 Task: Add a condition where "Privacy Is Ticket has no public comment" in All unsolved tickets in your groups.
Action: Mouse moved to (115, 334)
Screenshot: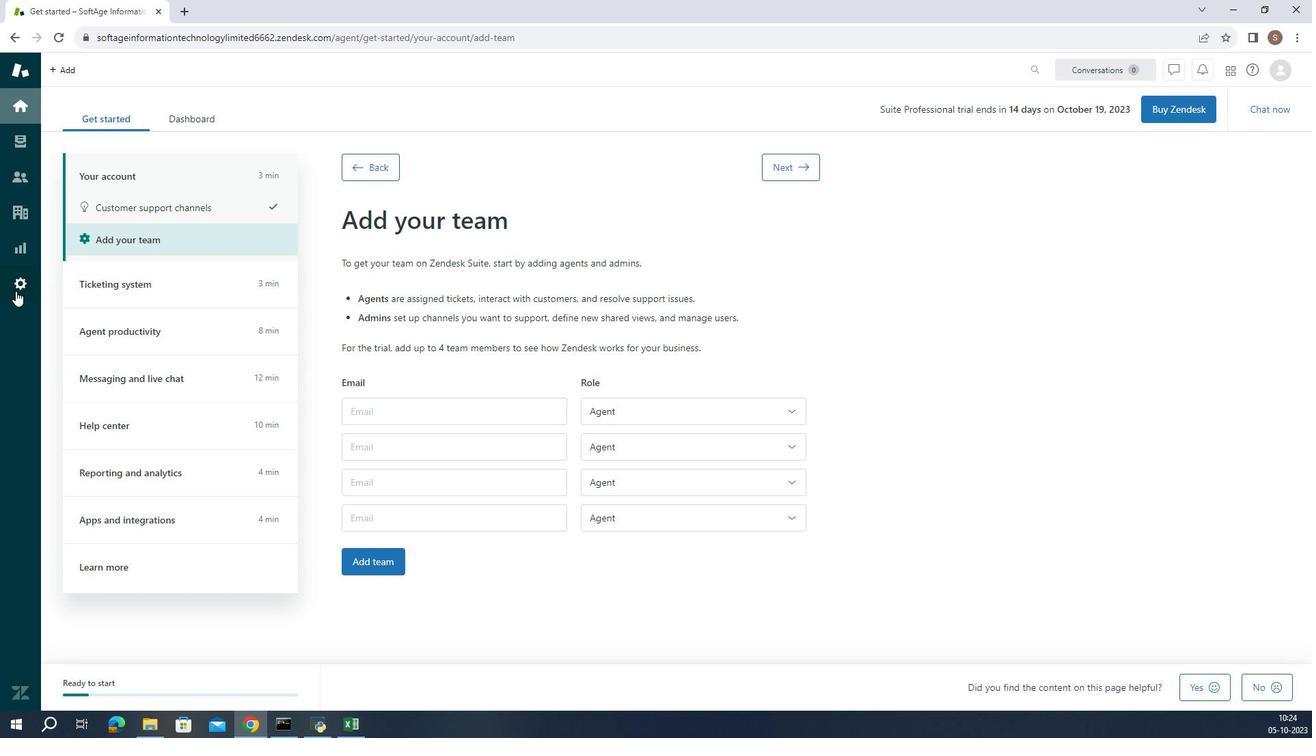 
Action: Mouse pressed left at (115, 334)
Screenshot: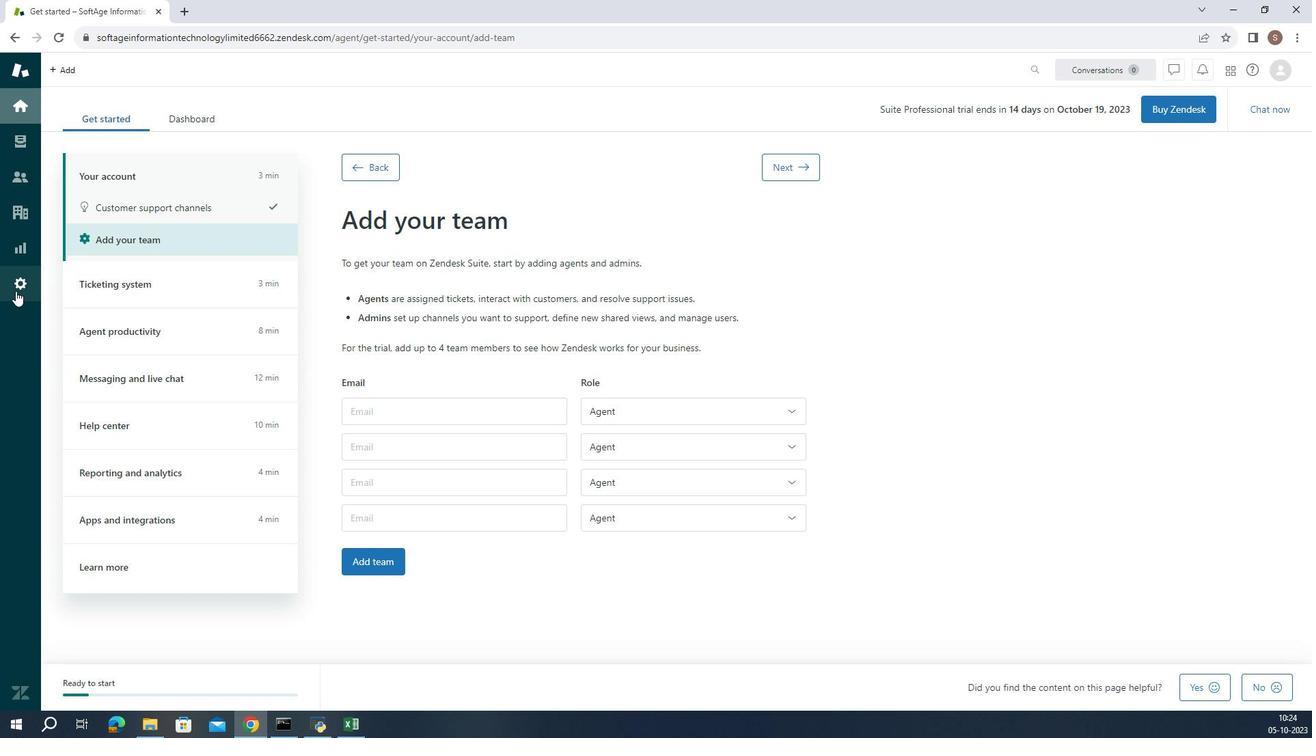 
Action: Mouse moved to (476, 599)
Screenshot: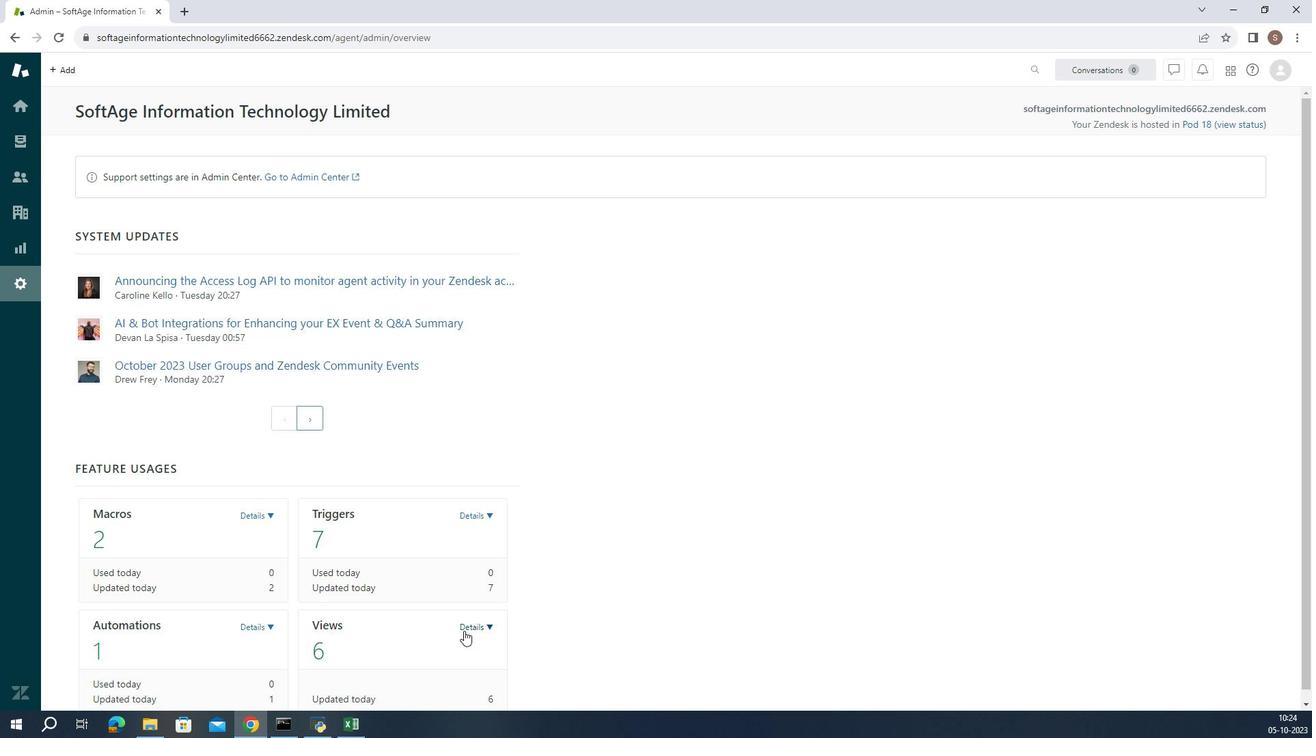 
Action: Mouse pressed left at (476, 599)
Screenshot: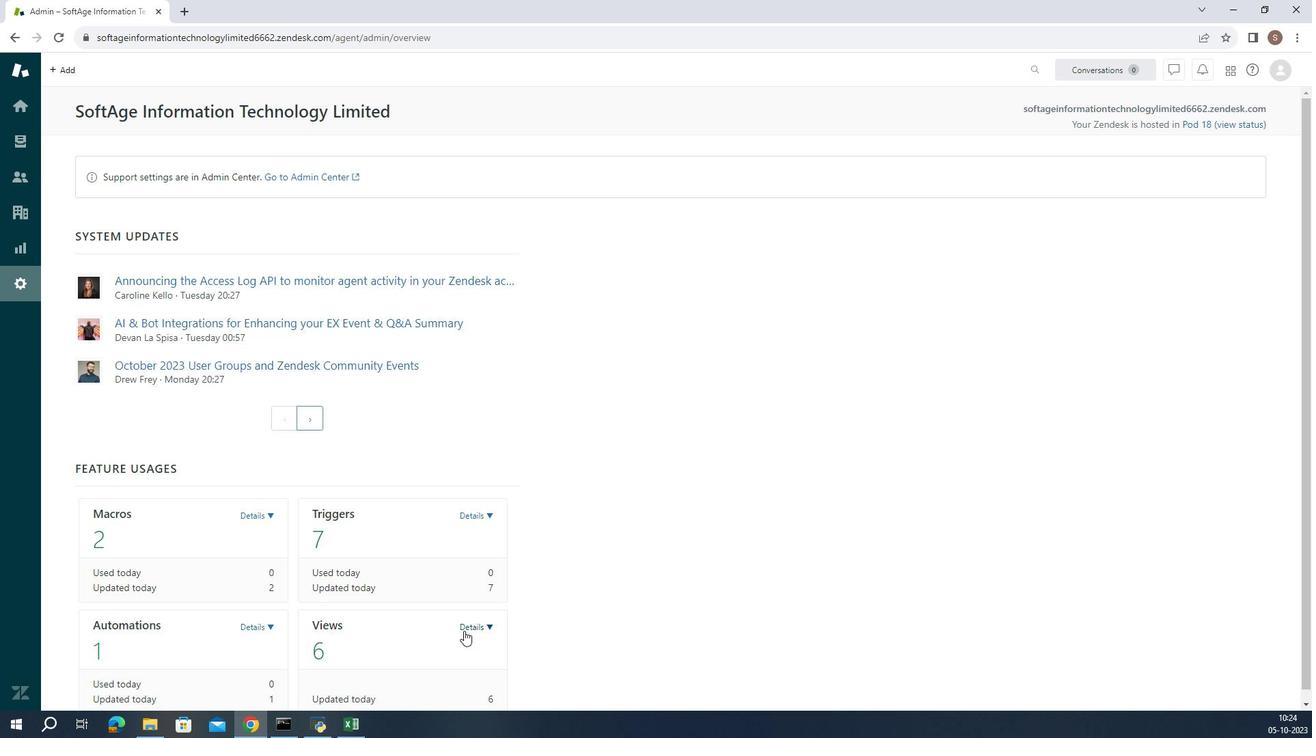 
Action: Mouse moved to (458, 582)
Screenshot: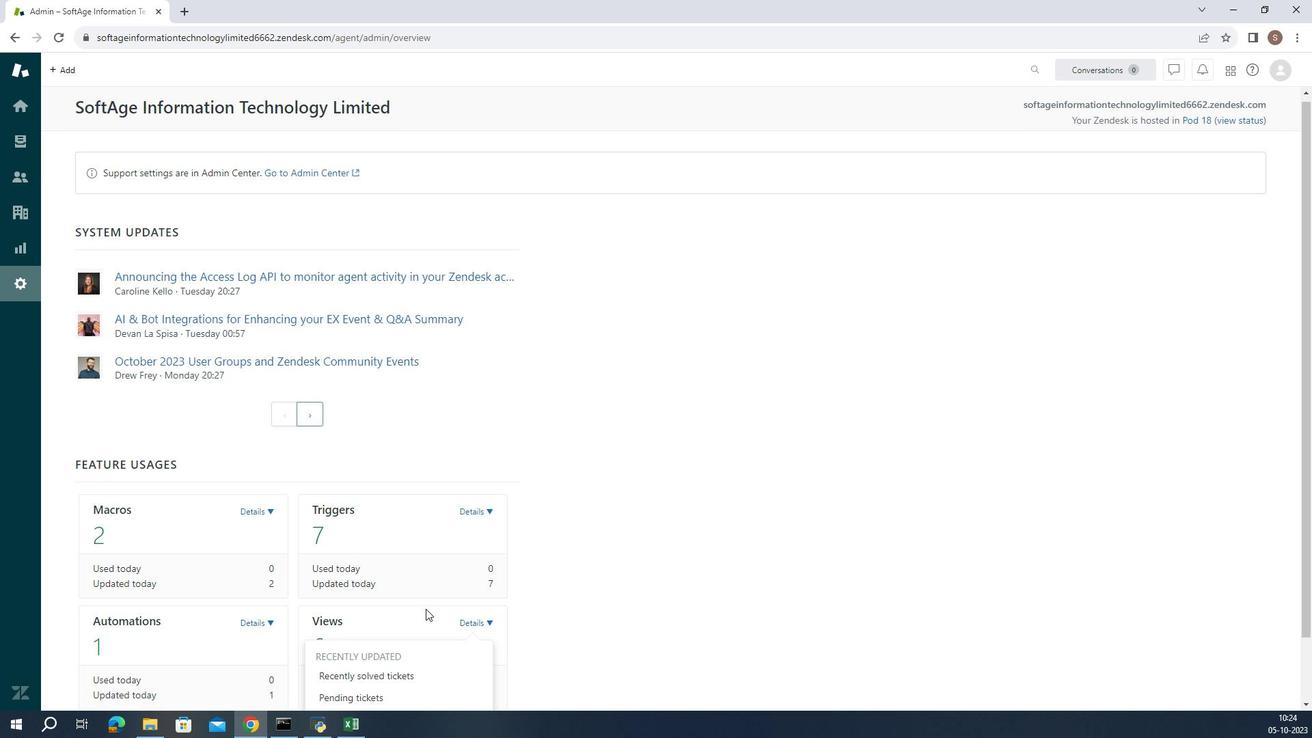 
Action: Mouse scrolled (458, 581) with delta (0, 0)
Screenshot: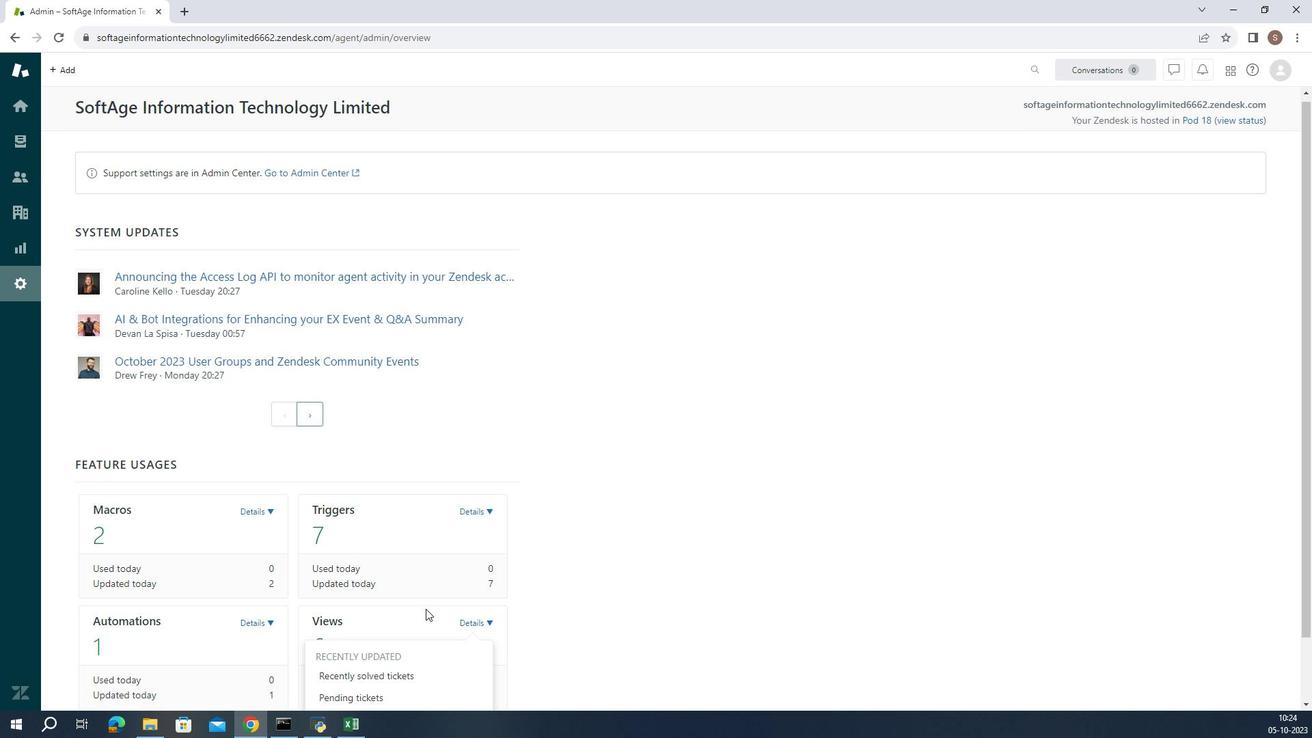 
Action: Mouse moved to (453, 582)
Screenshot: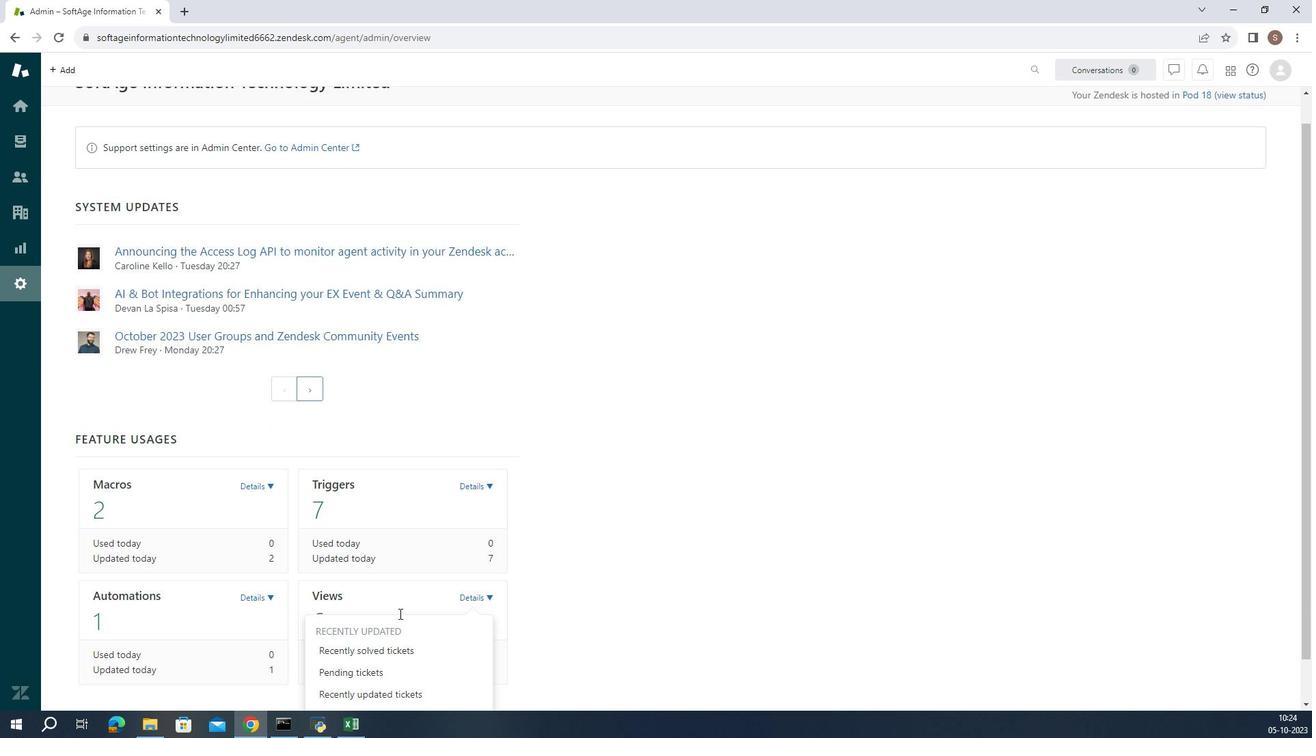 
Action: Mouse scrolled (453, 581) with delta (0, 0)
Screenshot: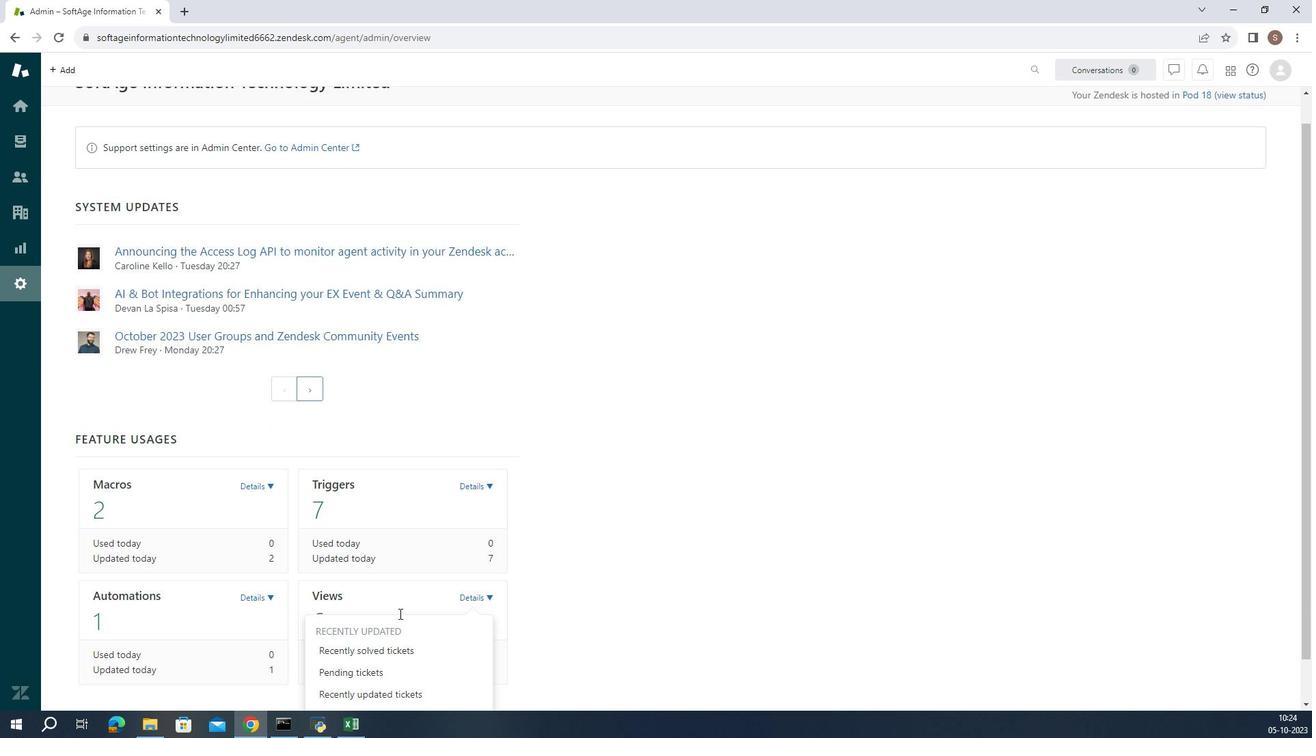 
Action: Mouse moved to (447, 582)
Screenshot: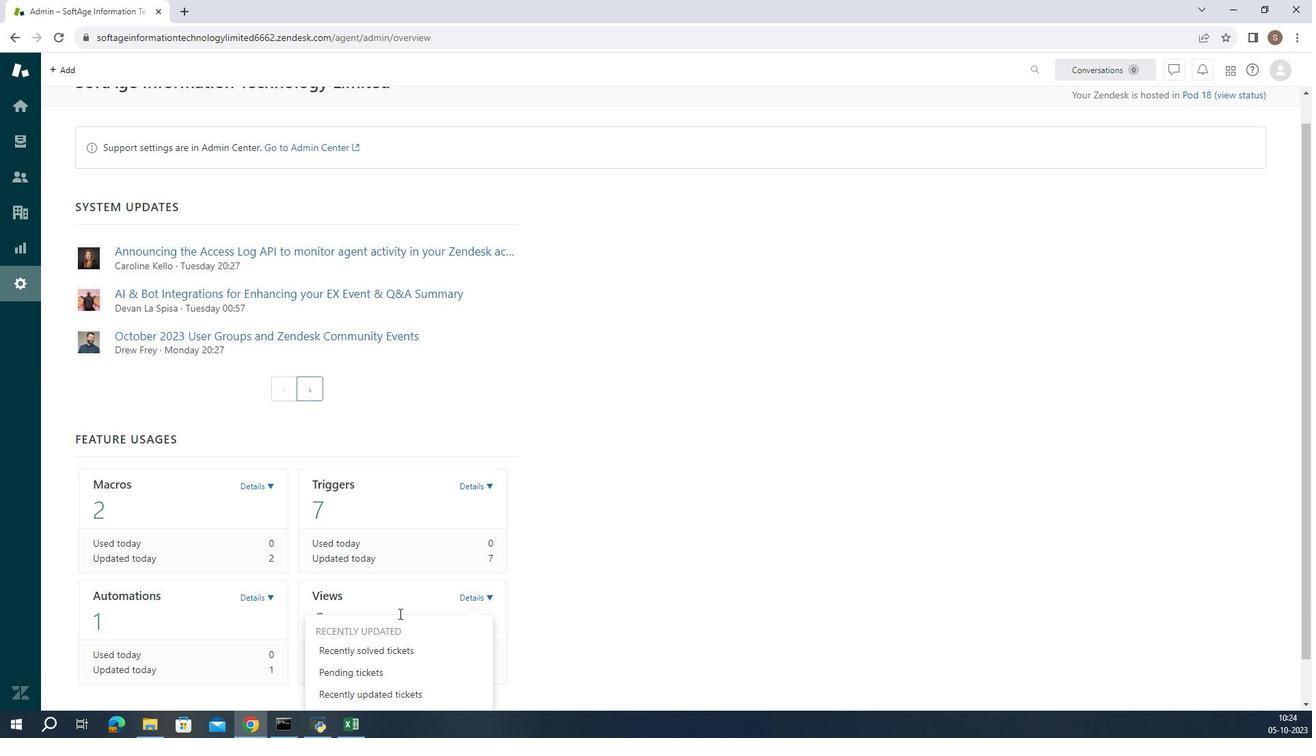 
Action: Mouse scrolled (447, 581) with delta (0, 0)
Screenshot: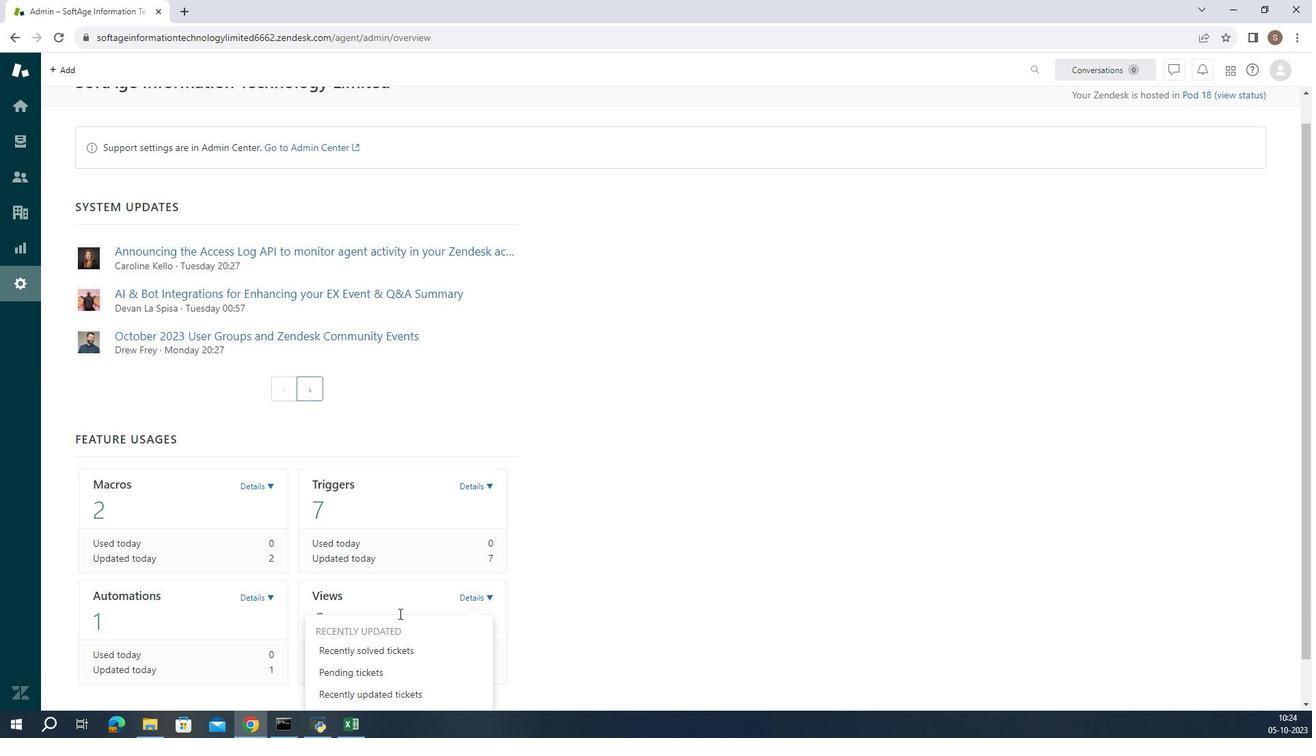 
Action: Mouse moved to (443, 582)
Screenshot: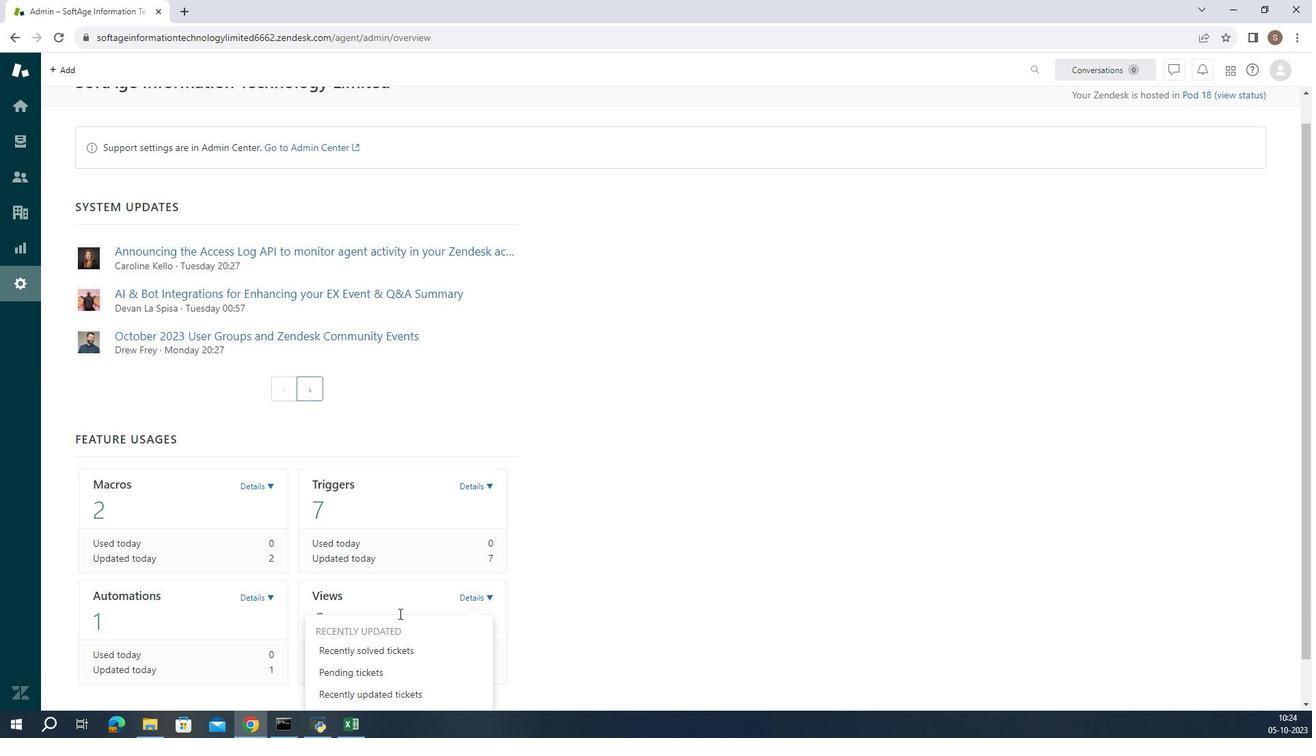 
Action: Mouse scrolled (443, 581) with delta (0, 0)
Screenshot: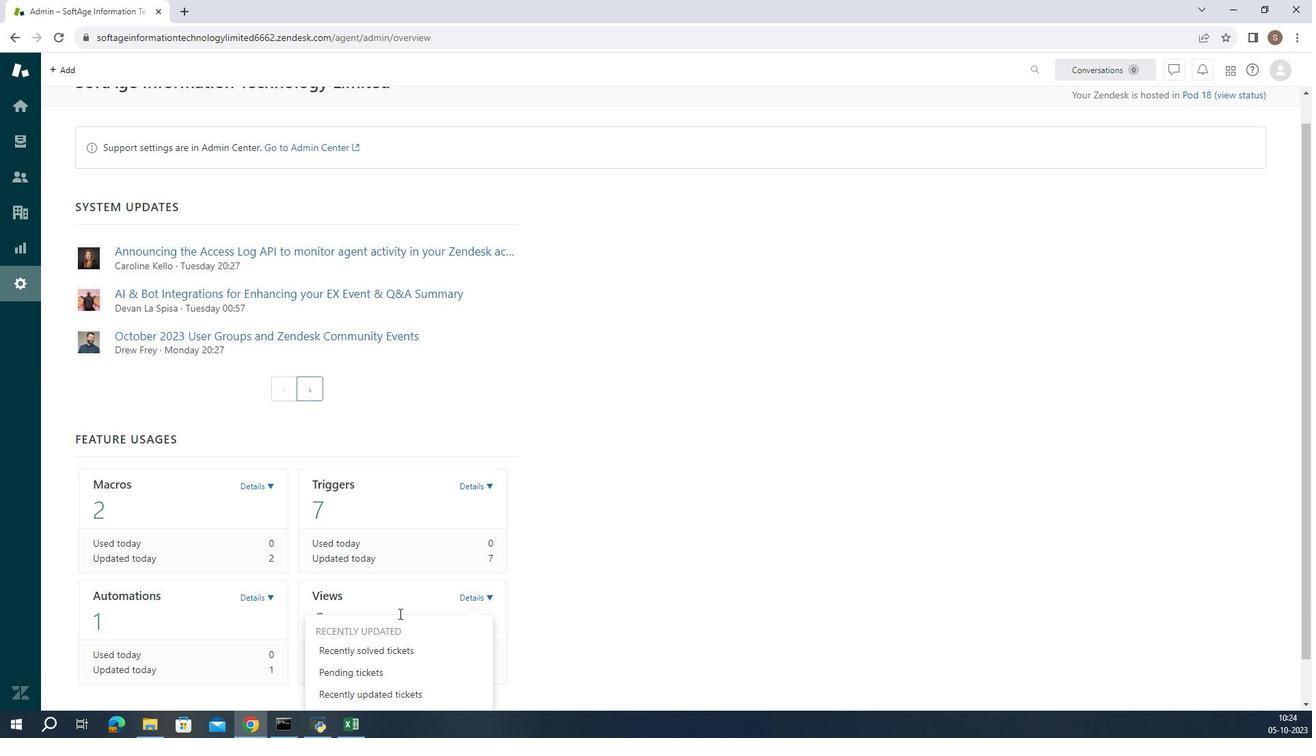 
Action: Mouse moved to (411, 631)
Screenshot: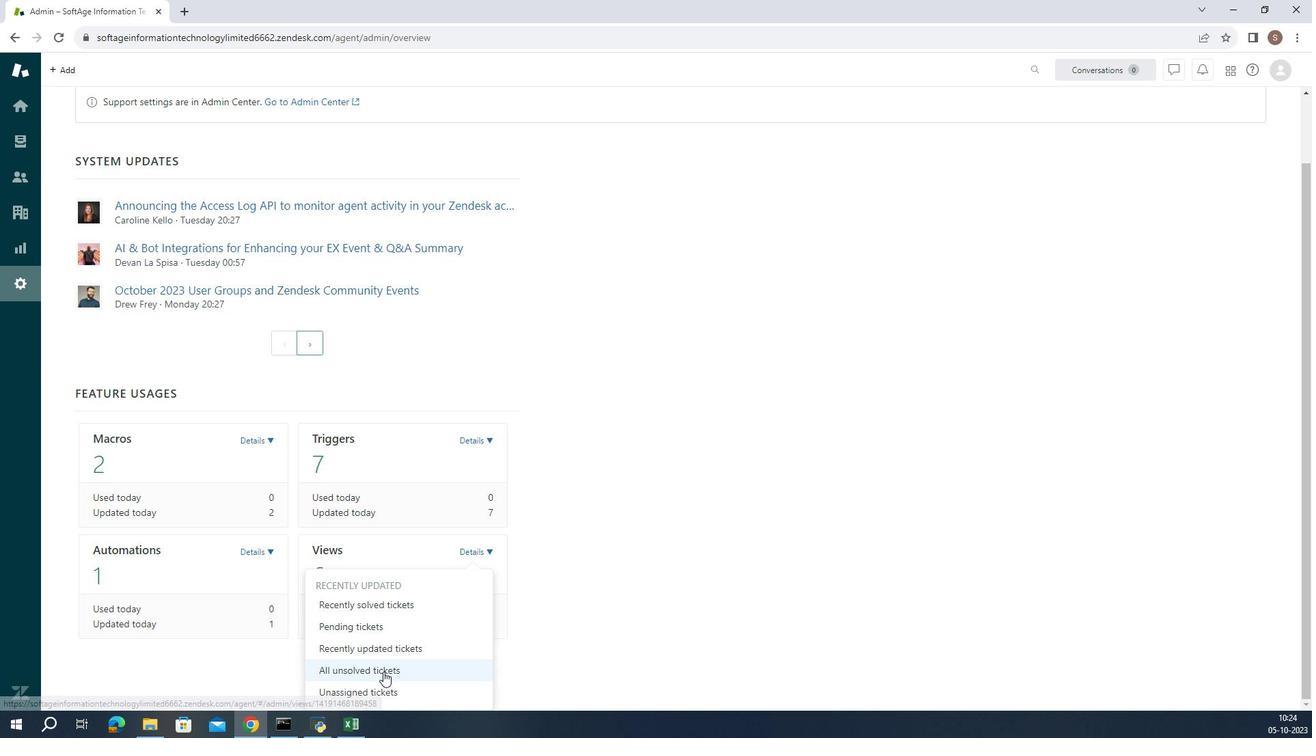 
Action: Mouse pressed left at (411, 631)
Screenshot: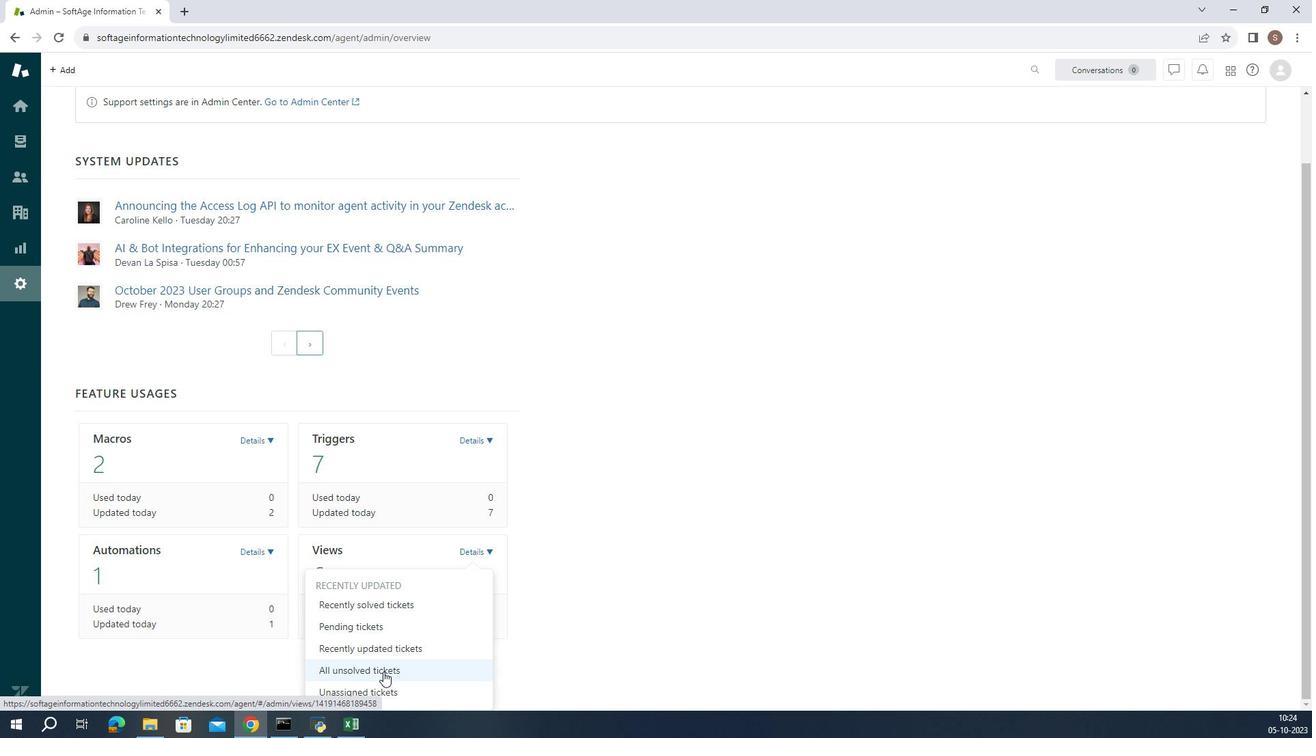 
Action: Mouse moved to (295, 466)
Screenshot: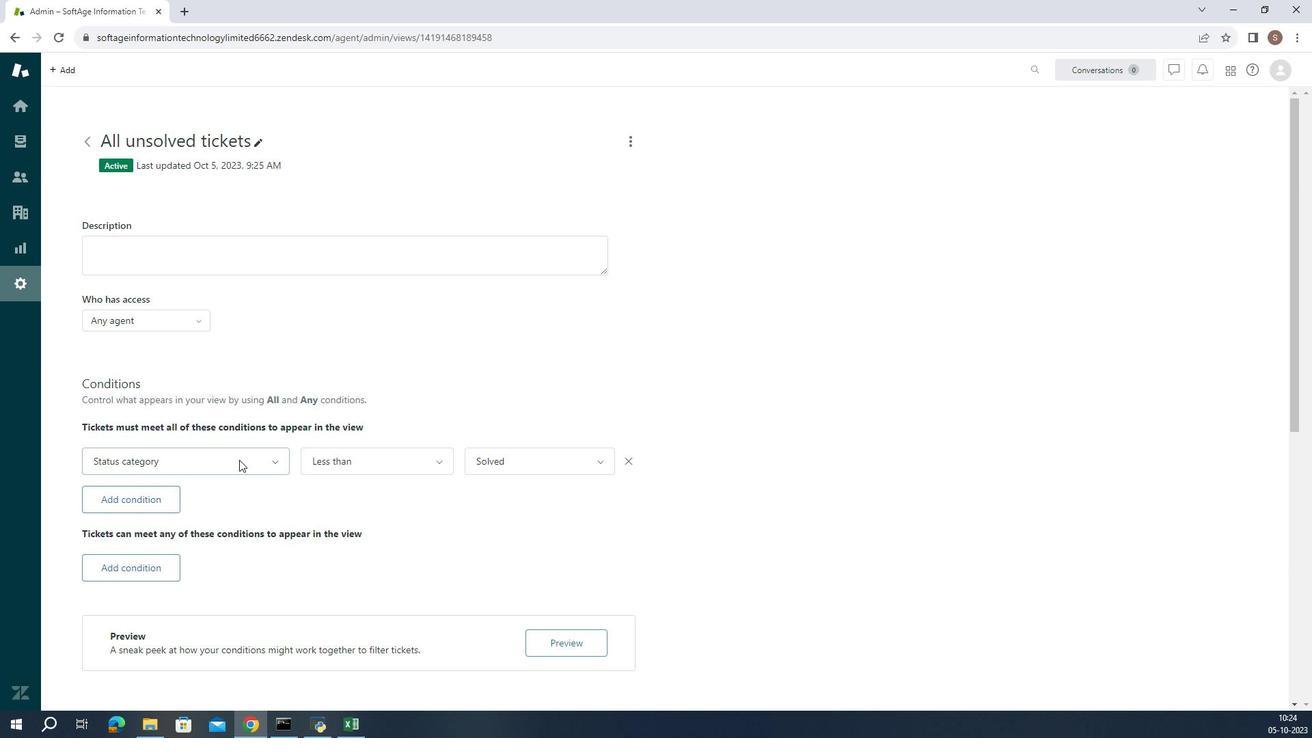 
Action: Mouse pressed left at (295, 466)
Screenshot: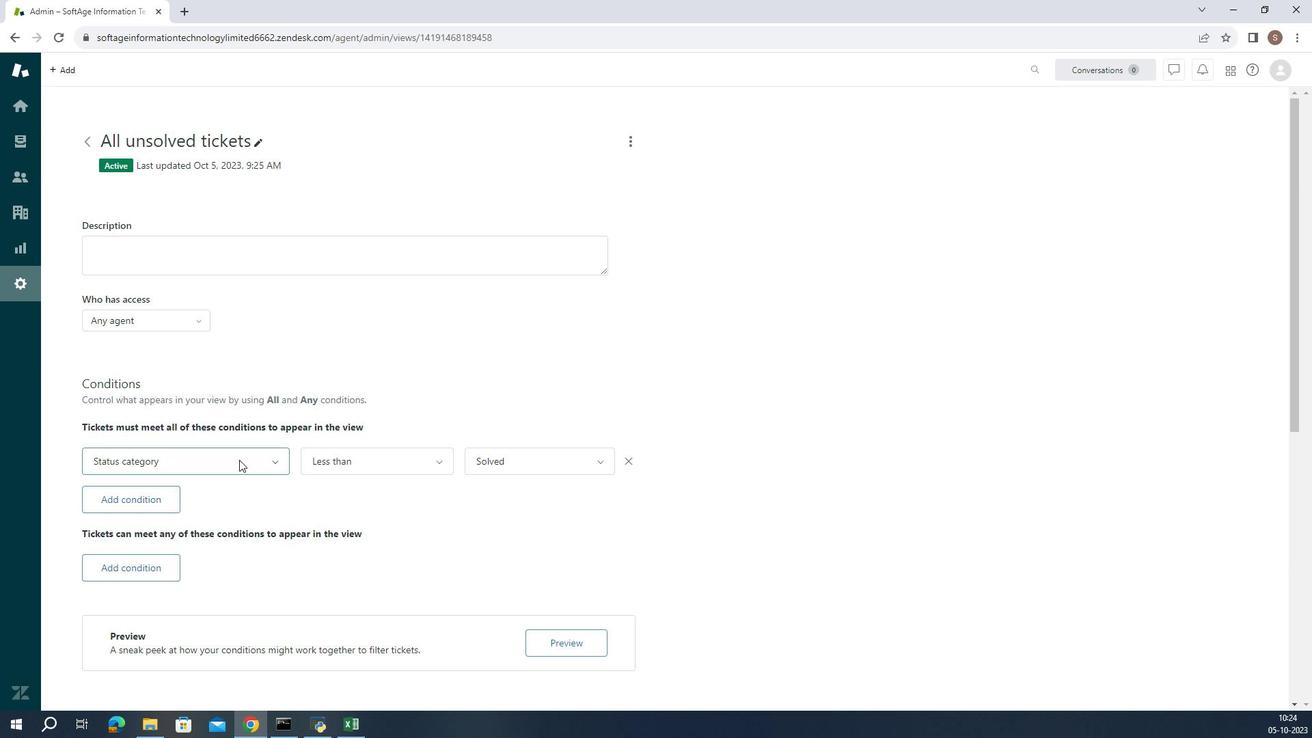 
Action: Mouse moved to (281, 378)
Screenshot: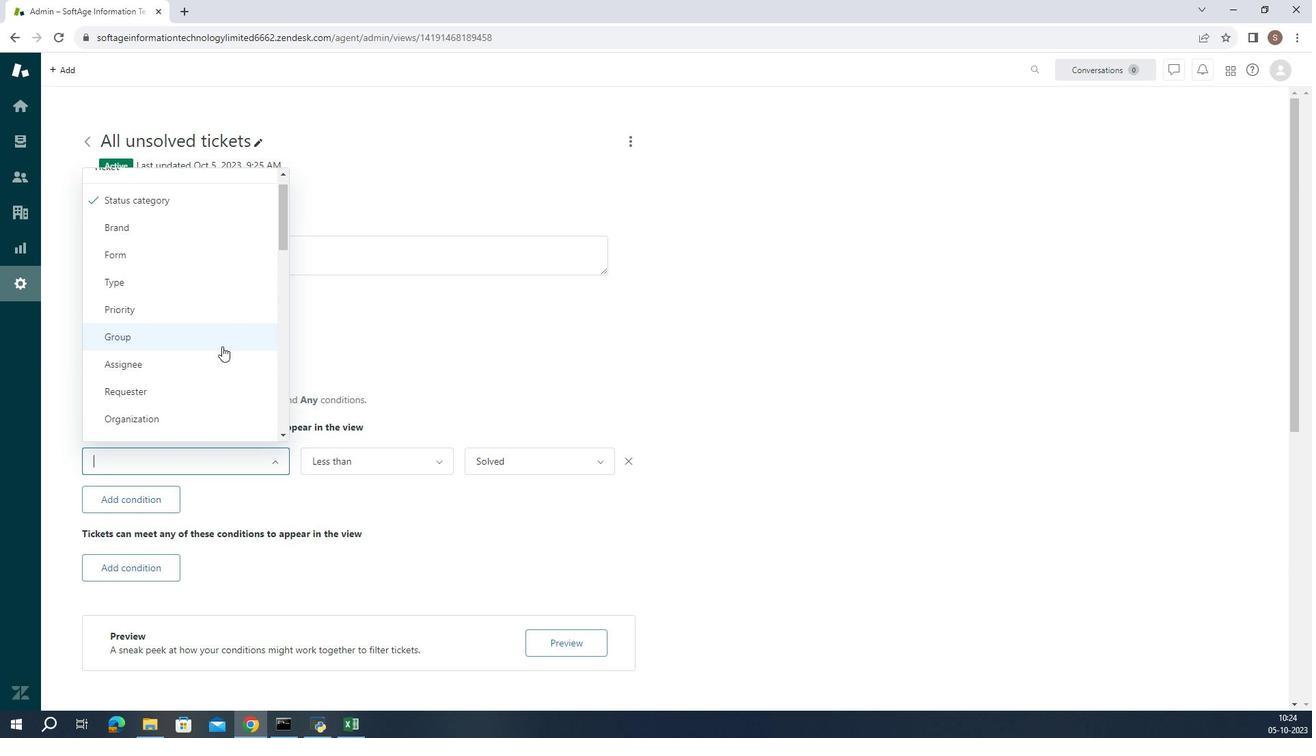 
Action: Mouse scrolled (281, 377) with delta (0, 0)
Screenshot: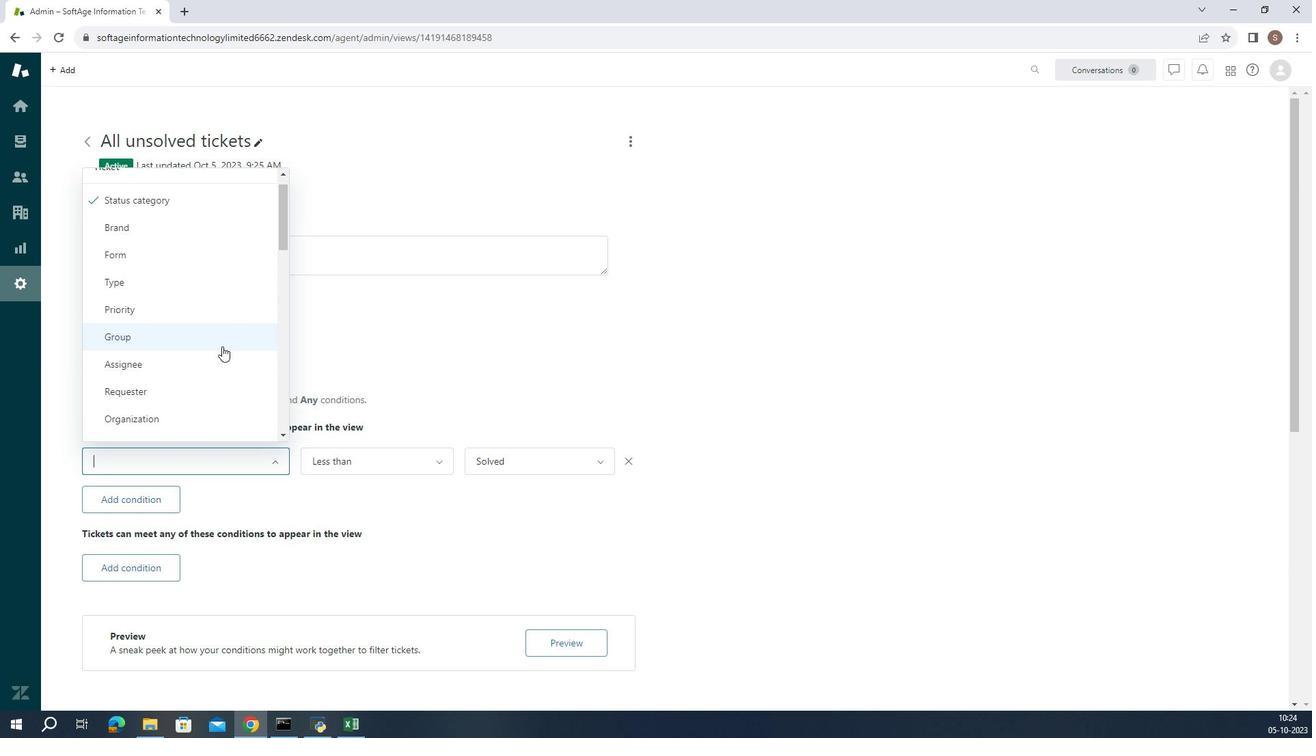 
Action: Mouse scrolled (281, 377) with delta (0, 0)
Screenshot: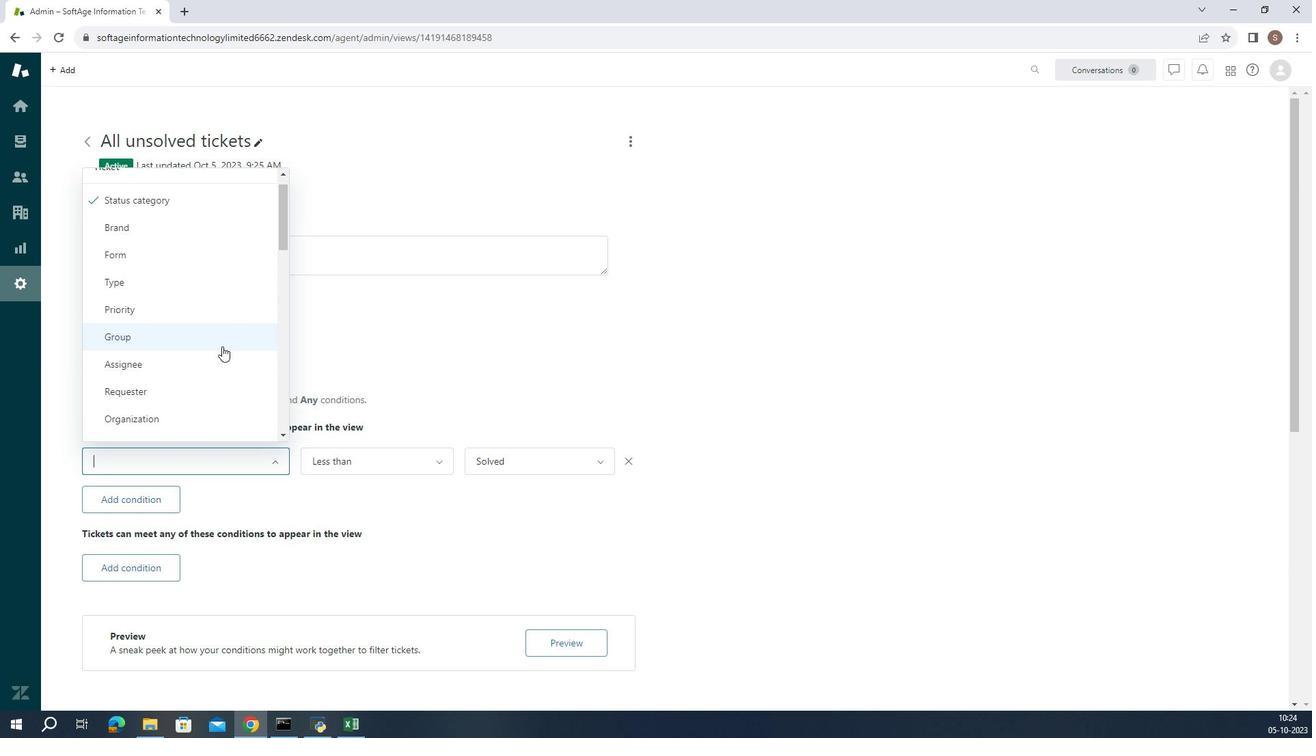 
Action: Mouse scrolled (281, 377) with delta (0, 0)
Screenshot: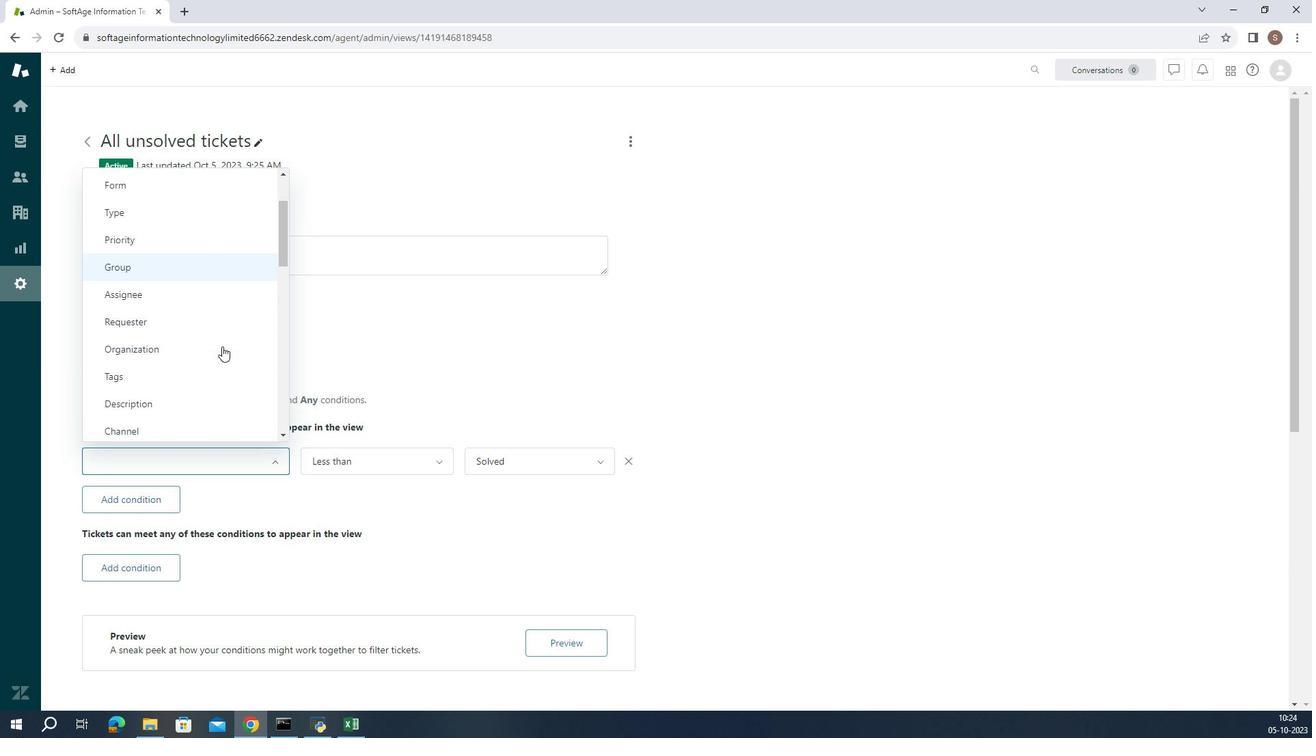 
Action: Mouse scrolled (281, 377) with delta (0, 0)
Screenshot: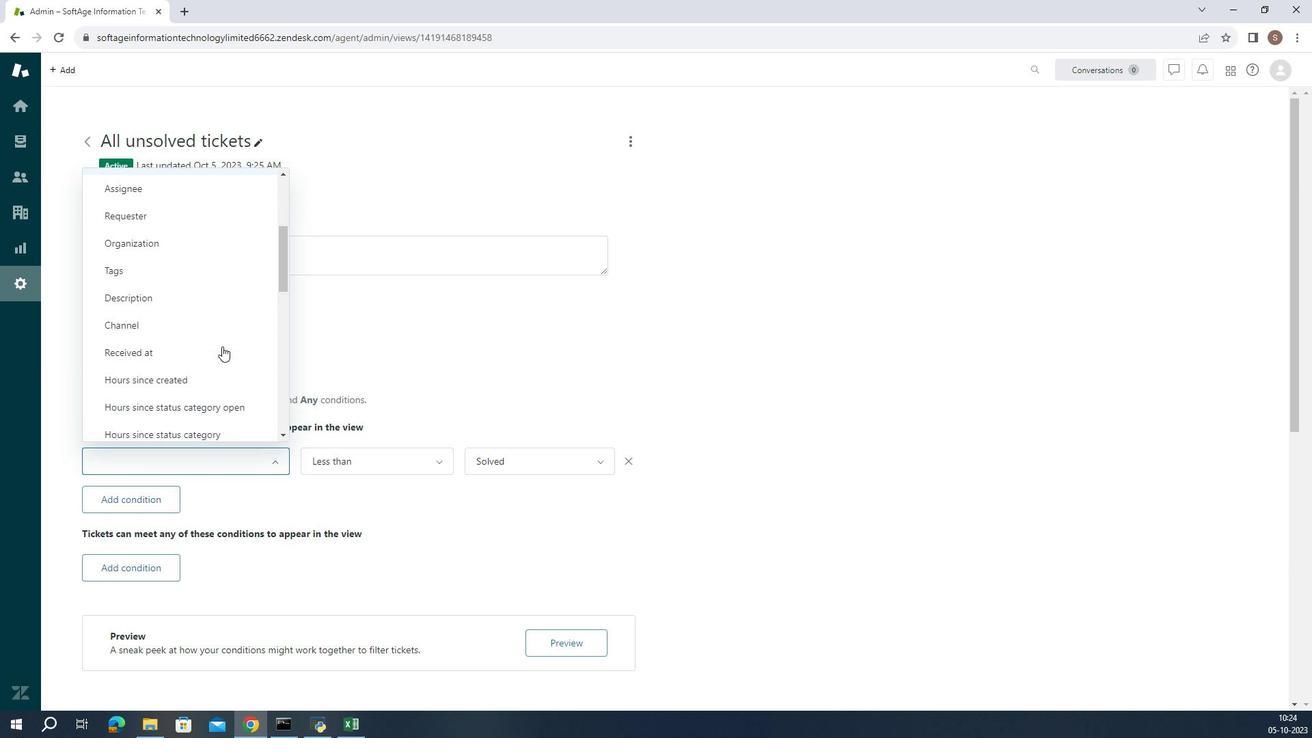 
Action: Mouse scrolled (281, 377) with delta (0, 0)
Screenshot: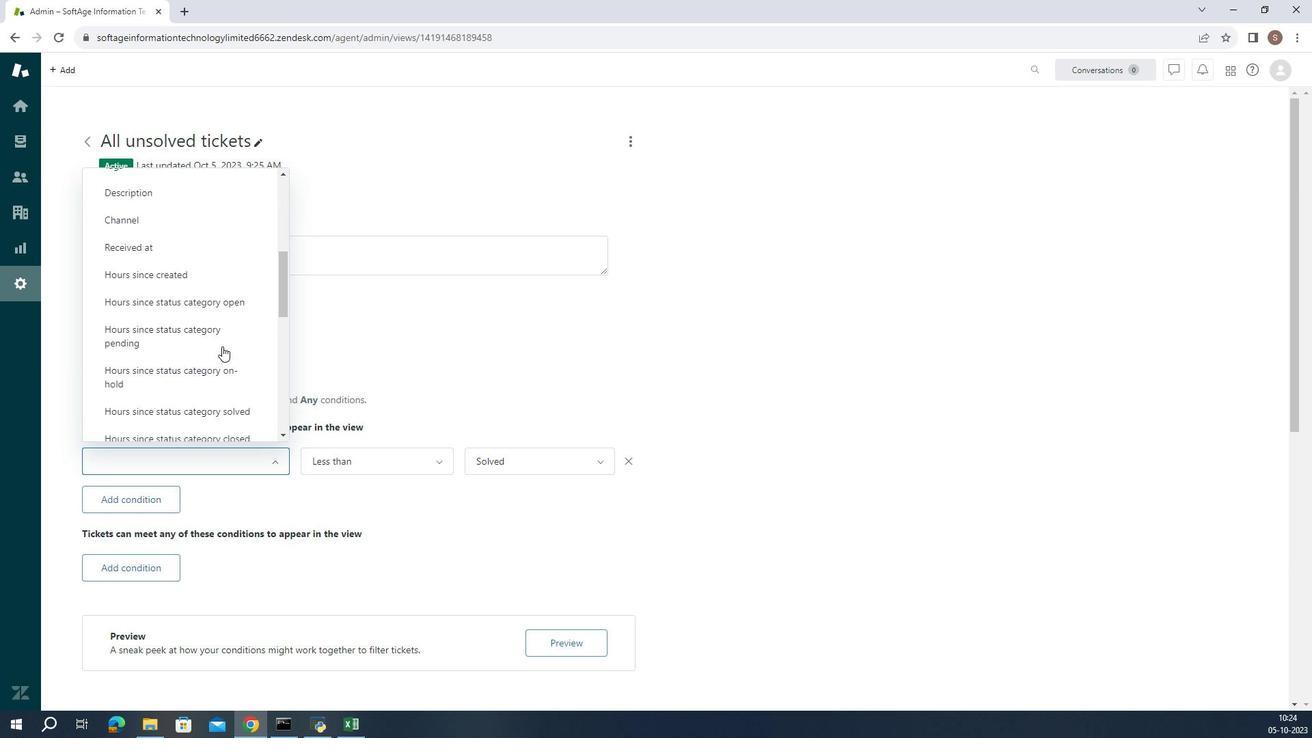 
Action: Mouse scrolled (281, 377) with delta (0, 0)
Screenshot: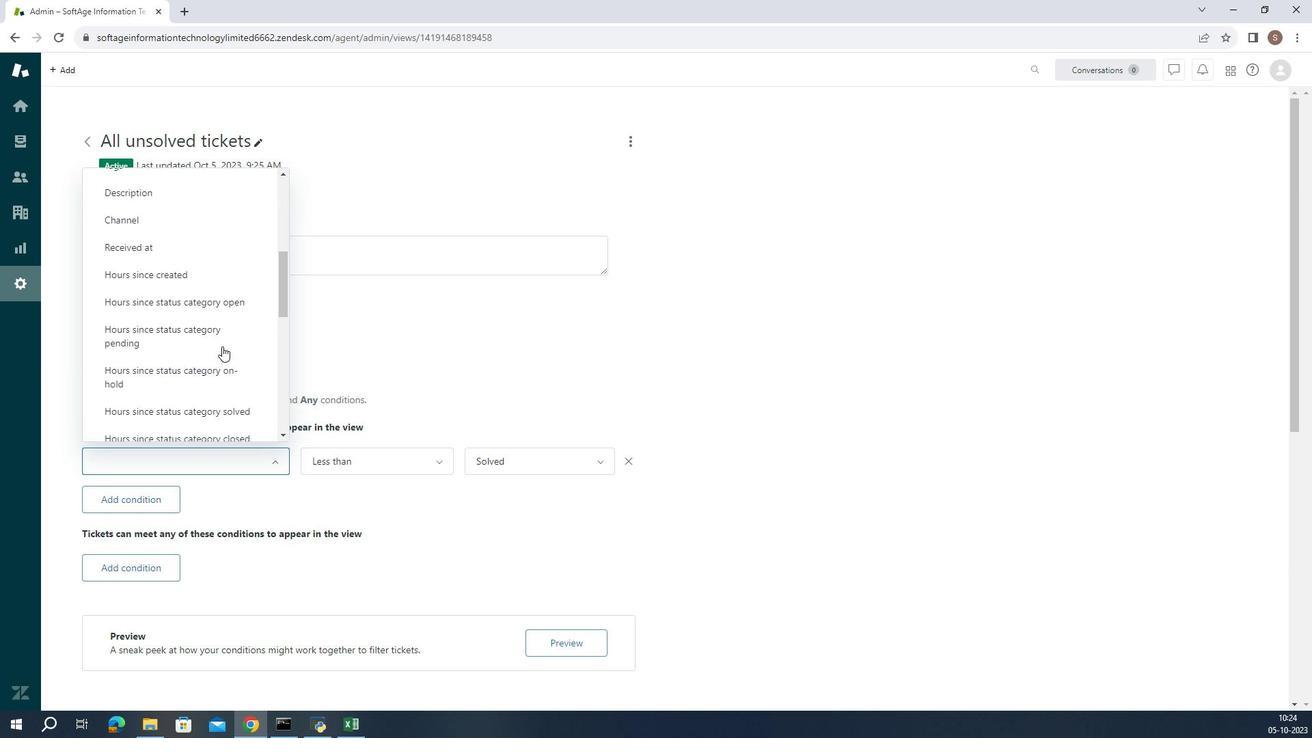 
Action: Mouse scrolled (281, 377) with delta (0, 0)
Screenshot: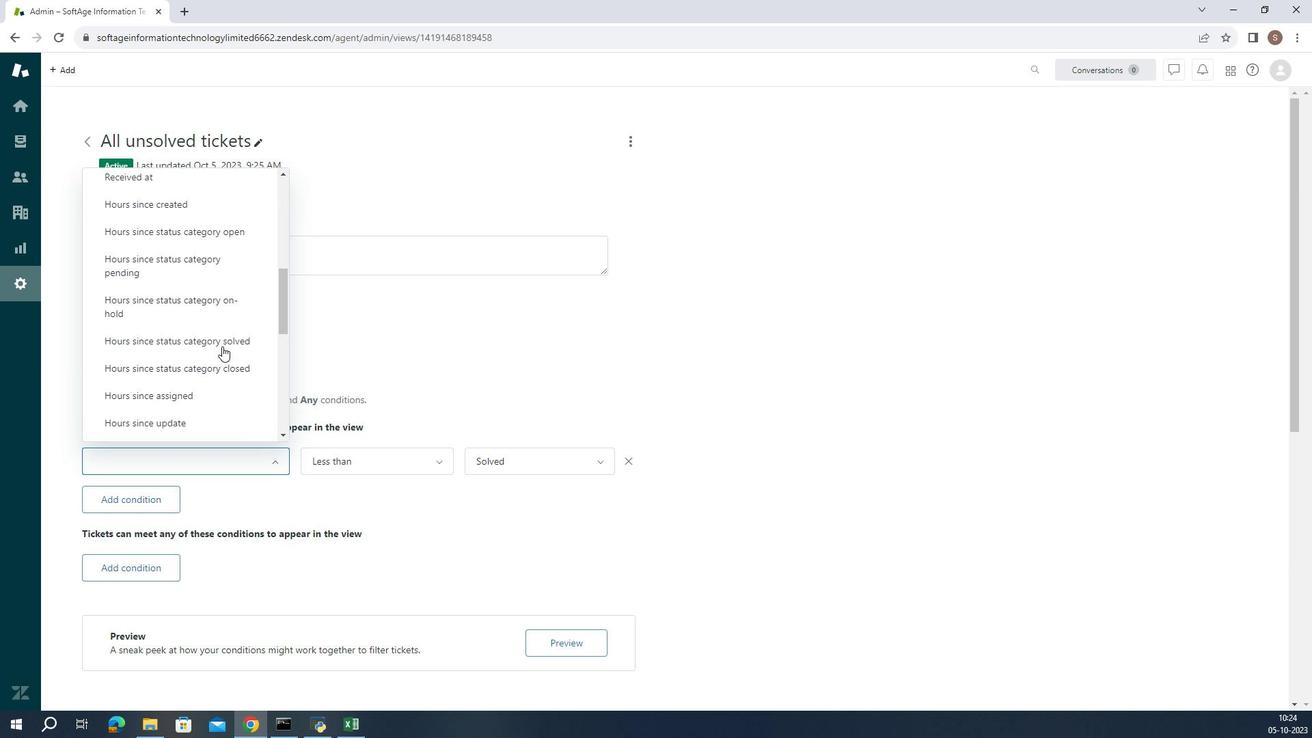 
Action: Mouse scrolled (281, 377) with delta (0, 0)
Screenshot: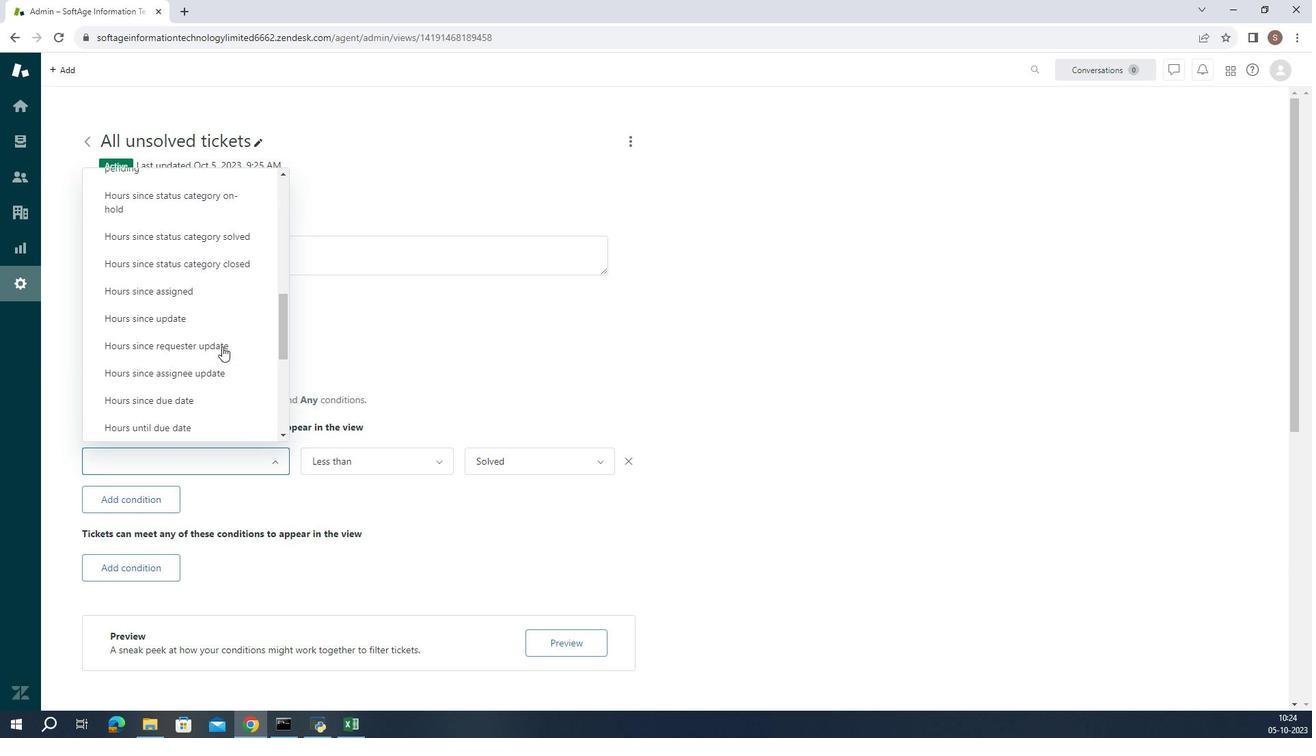 
Action: Mouse scrolled (281, 377) with delta (0, 0)
Screenshot: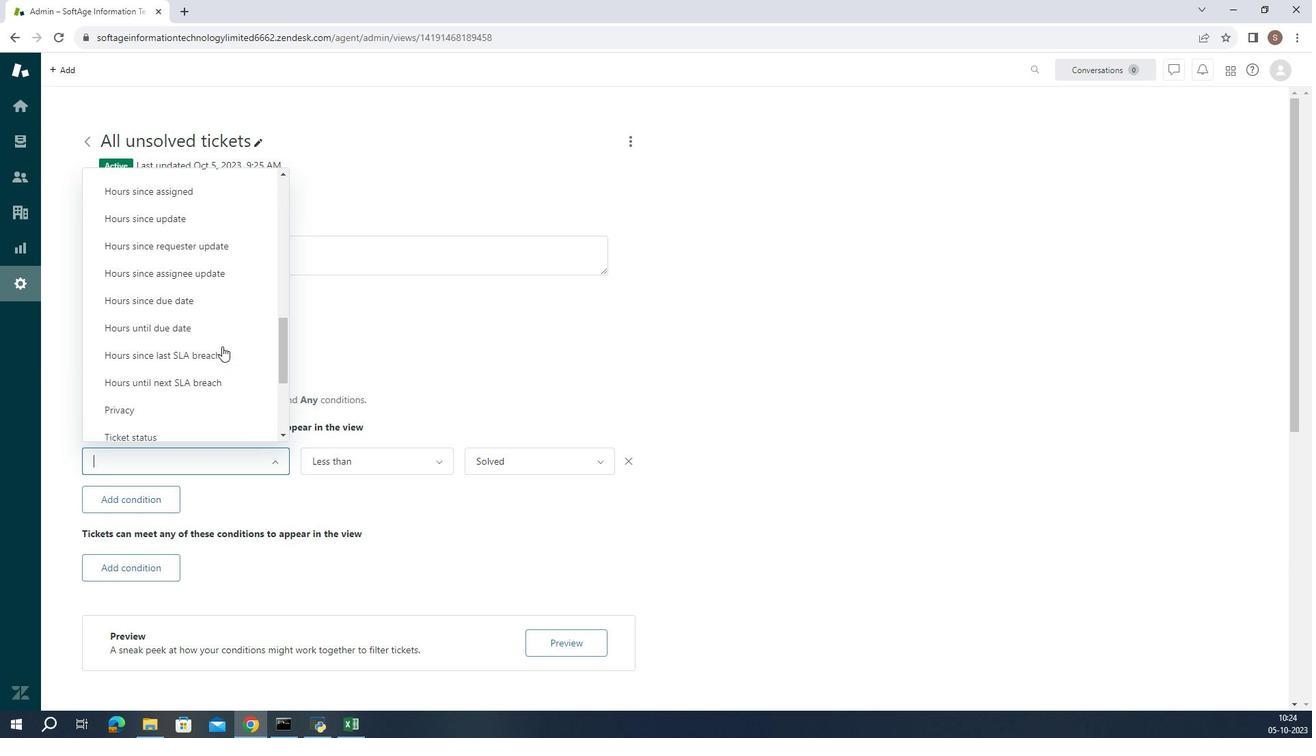 
Action: Mouse scrolled (281, 377) with delta (0, 0)
Screenshot: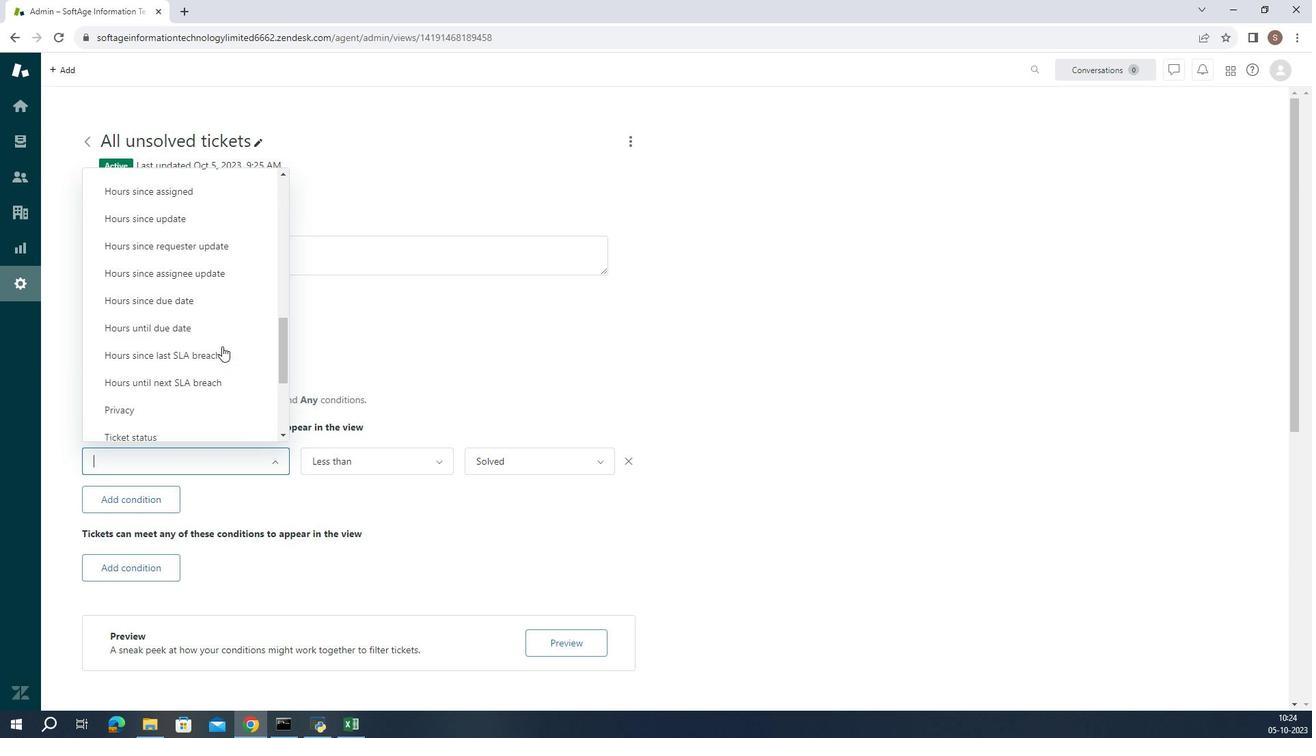 
Action: Mouse moved to (260, 342)
Screenshot: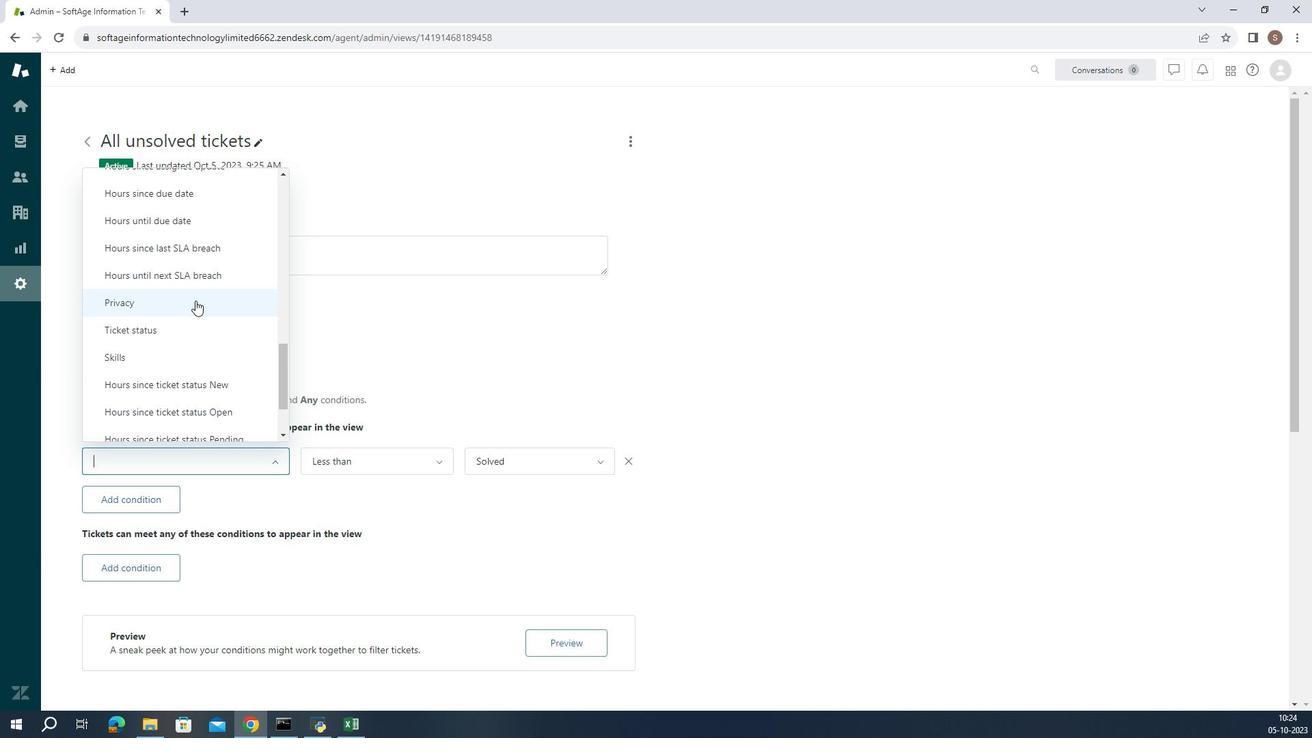 
Action: Mouse pressed left at (260, 342)
Screenshot: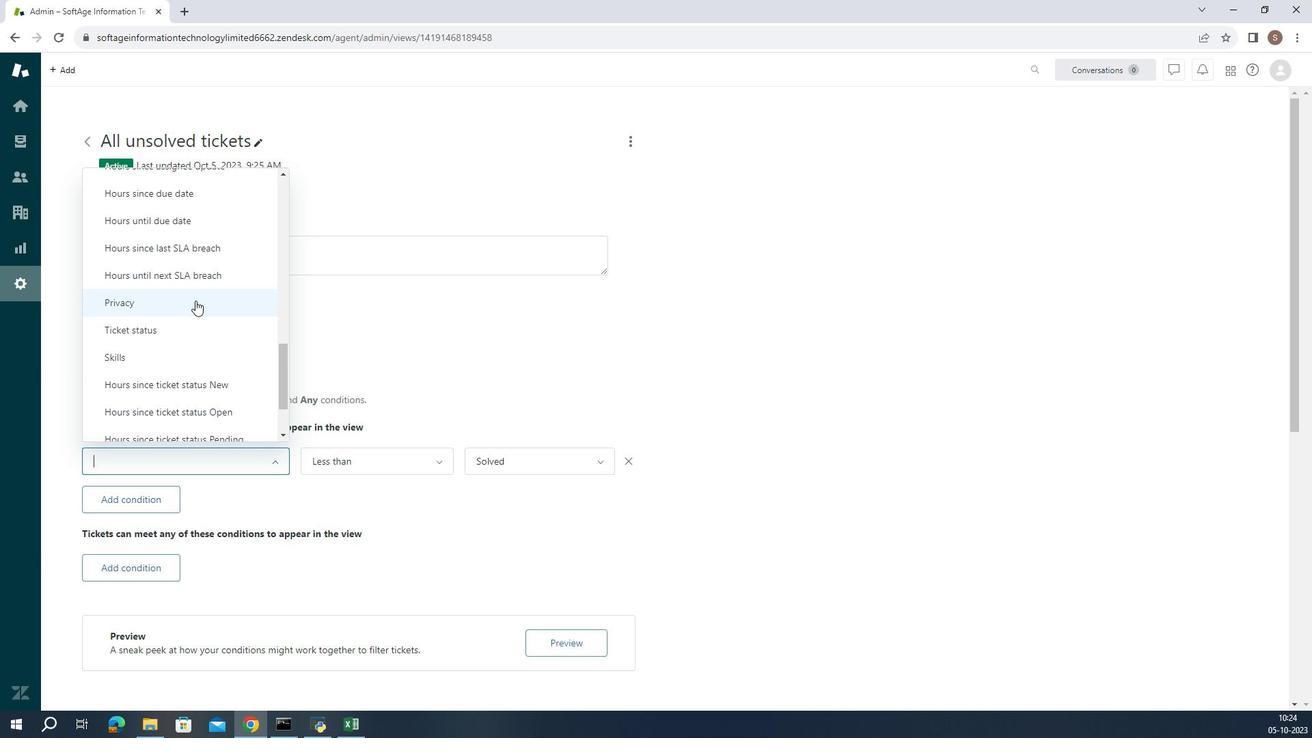 
Action: Mouse moved to (404, 466)
Screenshot: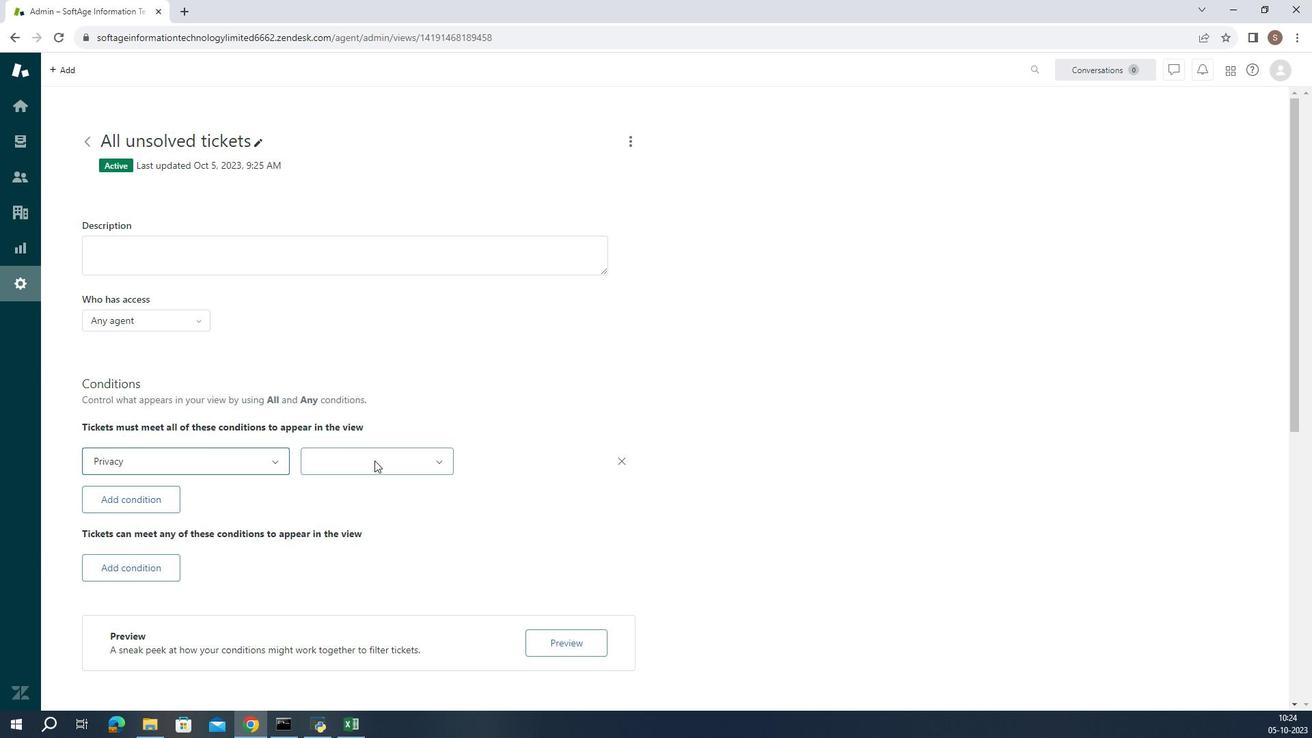 
Action: Mouse pressed left at (404, 466)
Screenshot: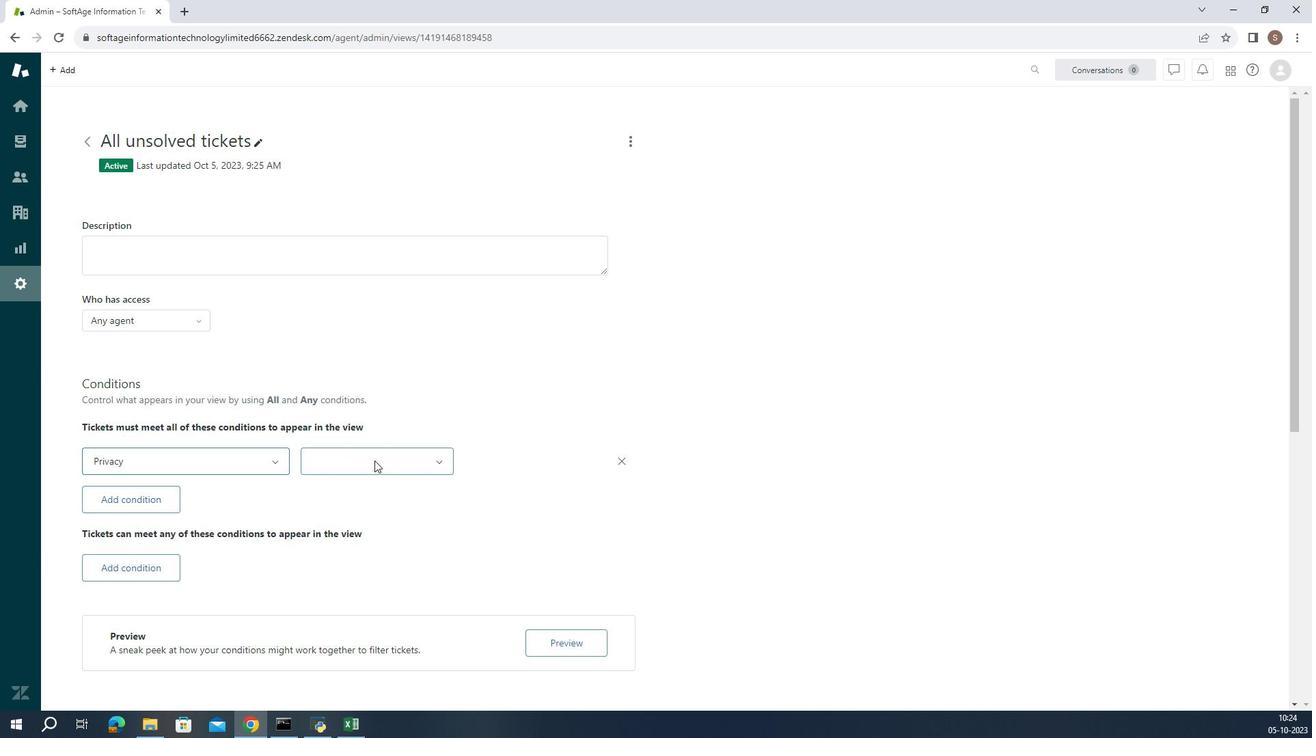 
Action: Mouse moved to (407, 492)
Screenshot: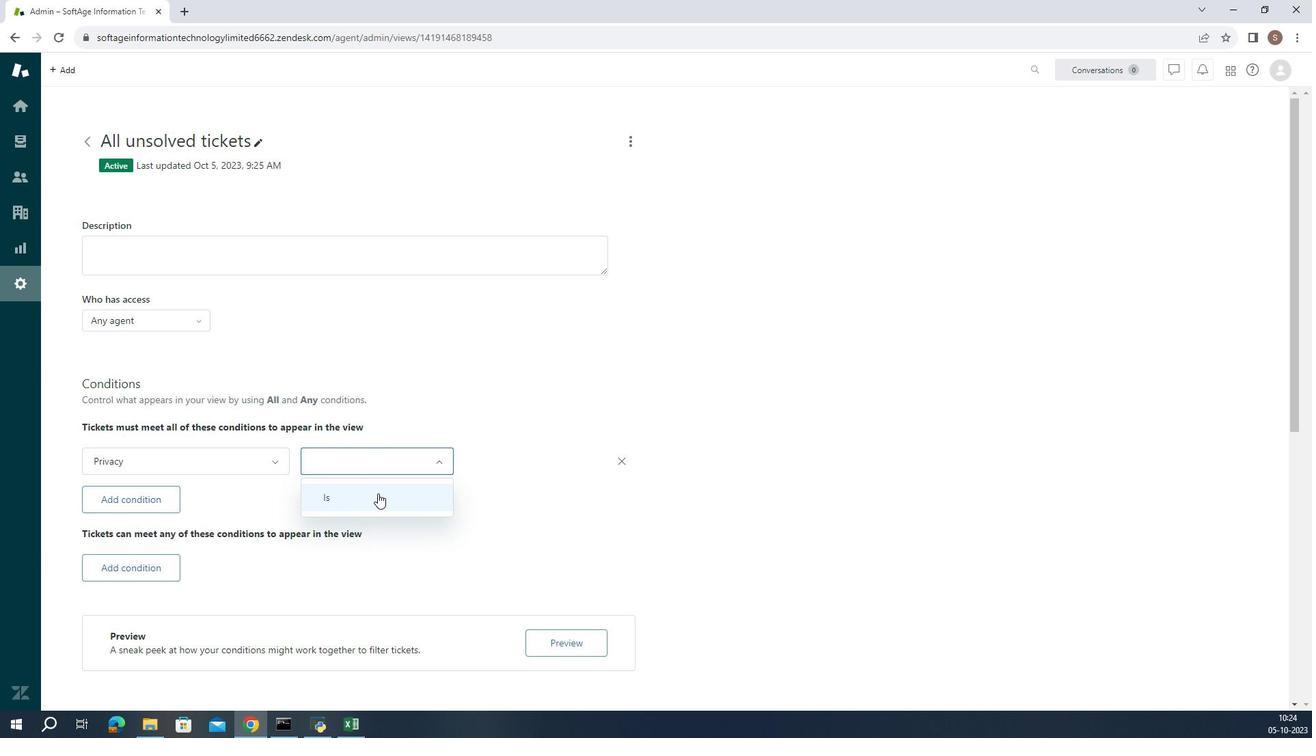
Action: Mouse pressed left at (407, 492)
Screenshot: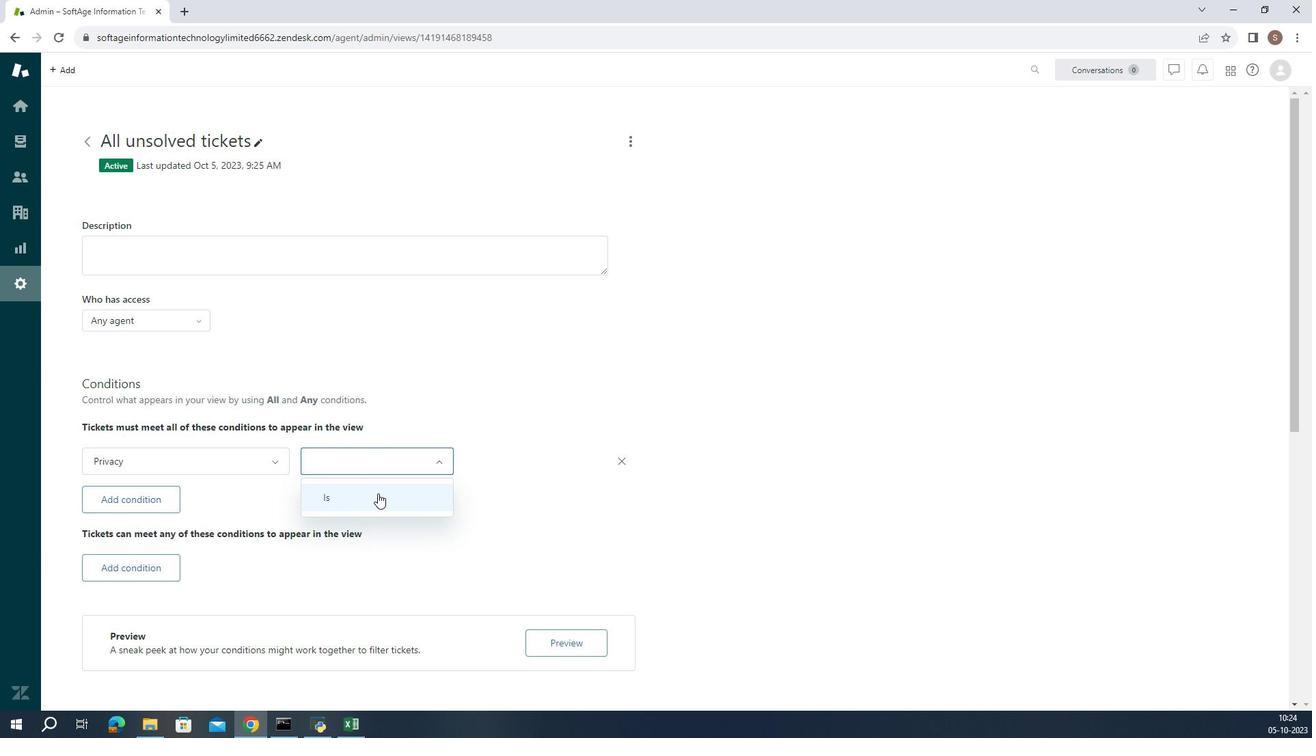 
Action: Mouse moved to (502, 468)
Screenshot: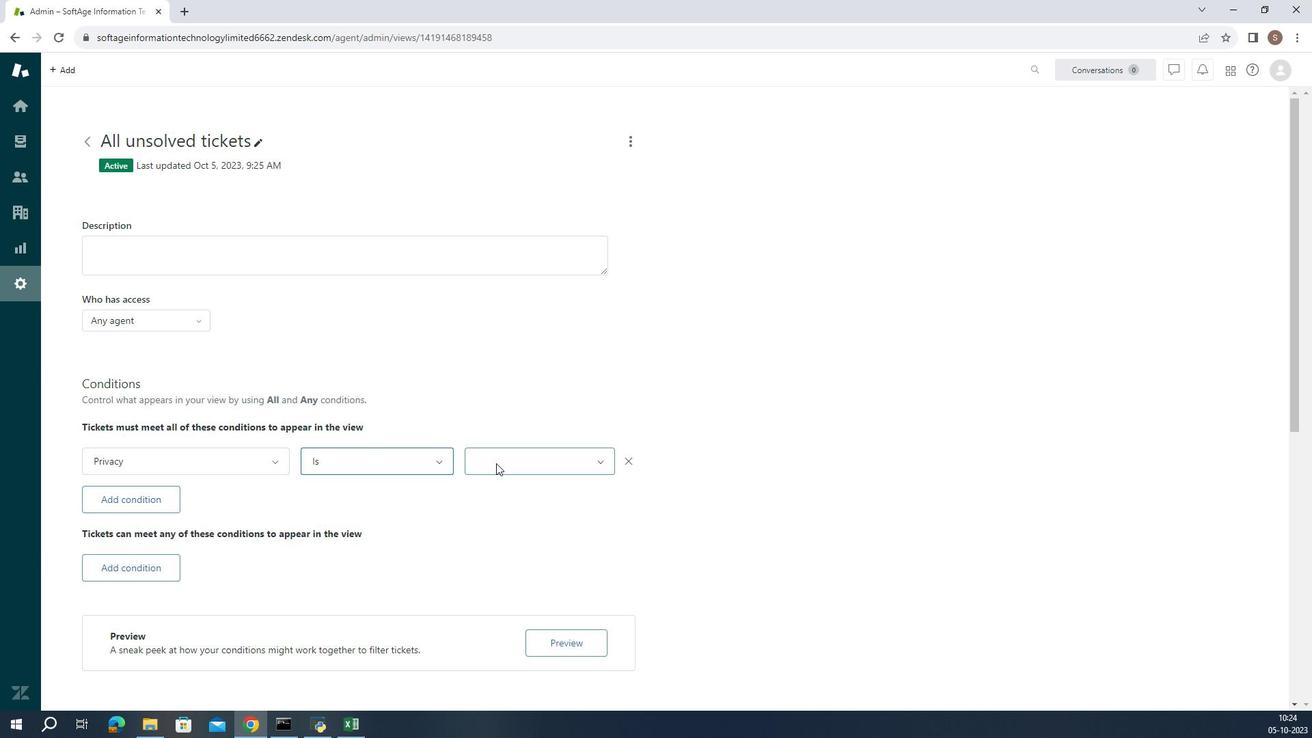 
Action: Mouse pressed left at (502, 468)
Screenshot: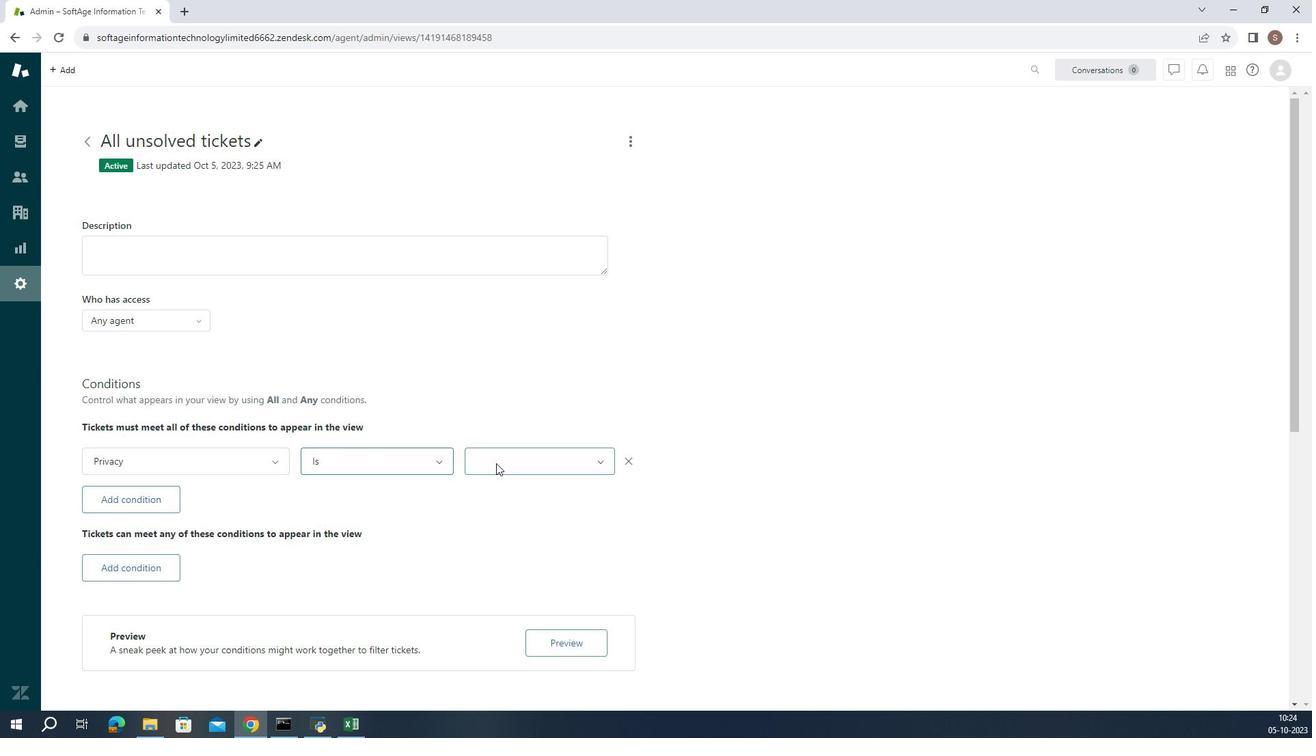 
Action: Mouse moved to (510, 535)
Screenshot: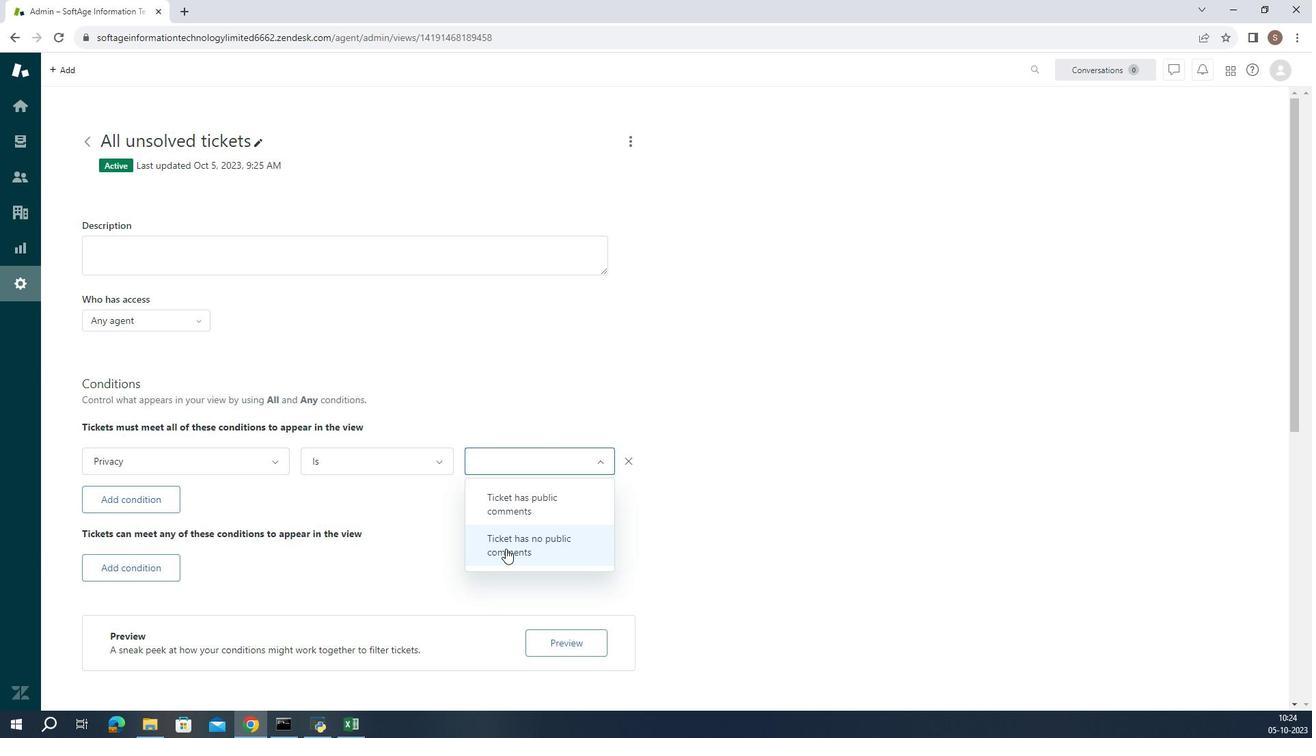 
Action: Mouse pressed left at (510, 535)
Screenshot: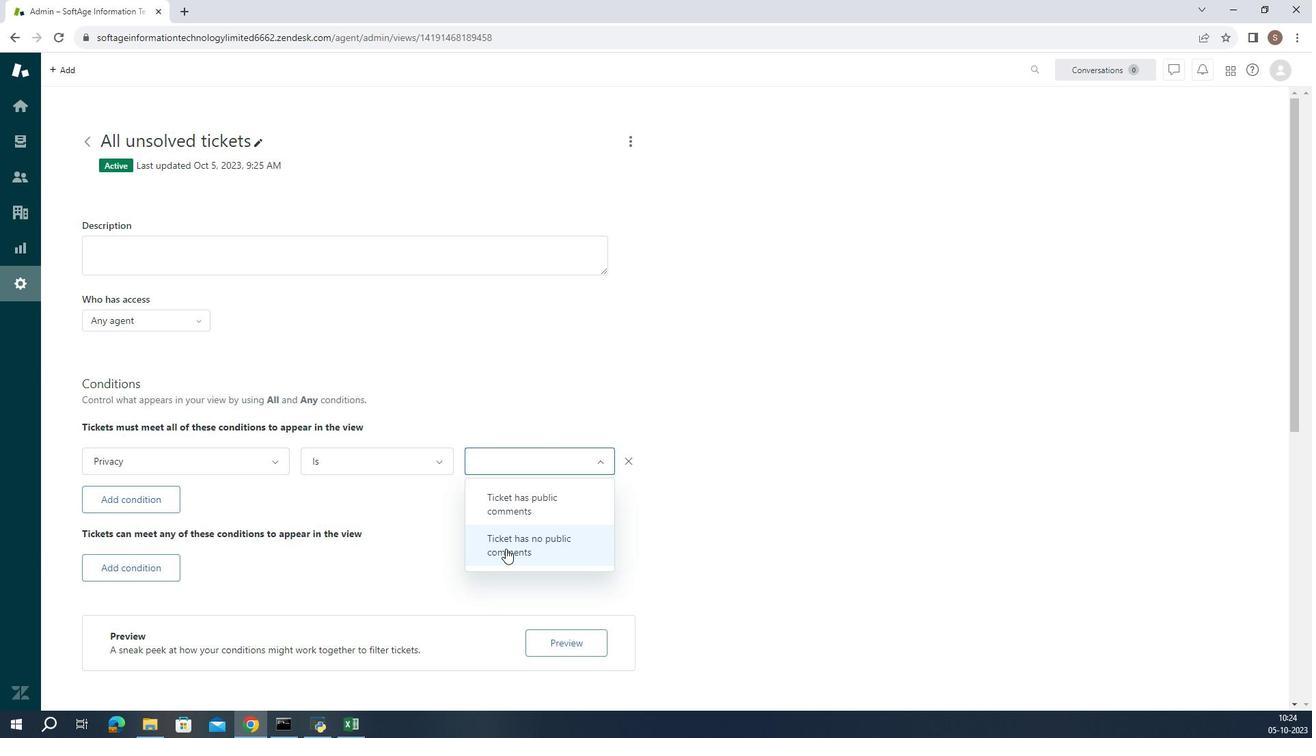
Action: Mouse moved to (523, 494)
Screenshot: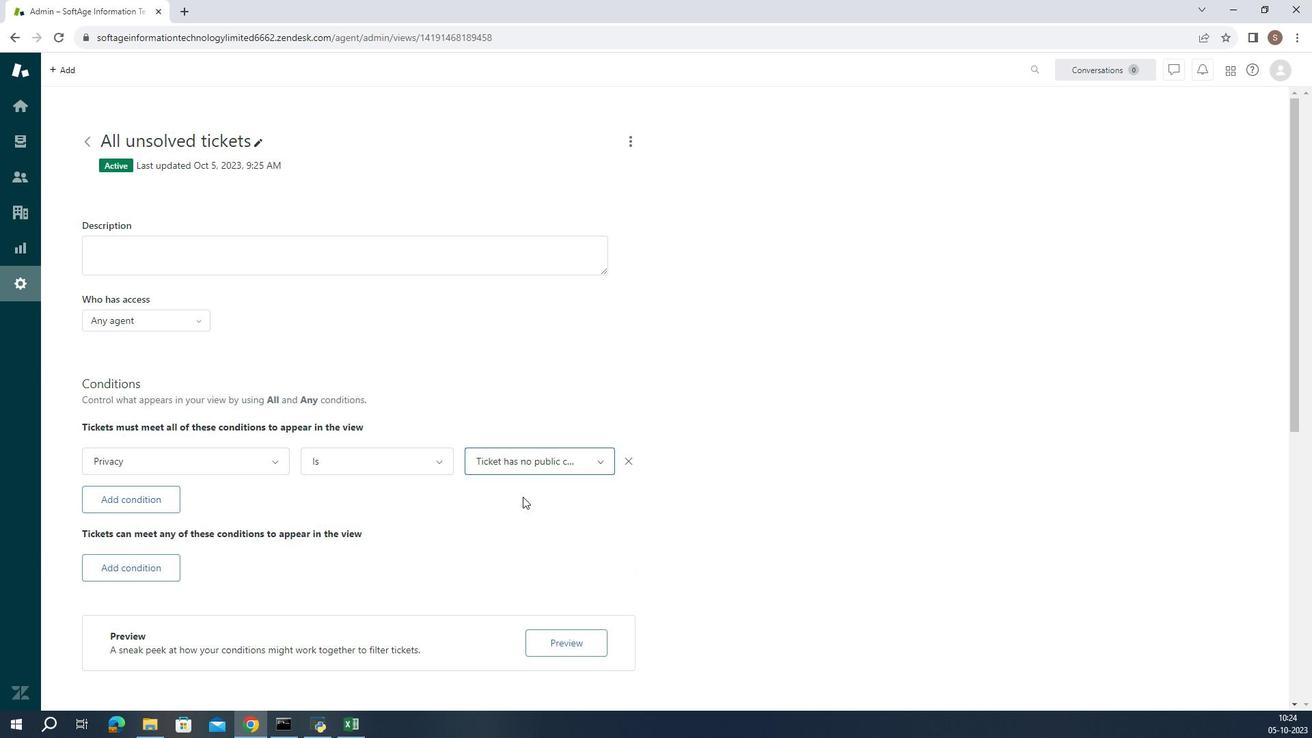 
Action: Mouse pressed left at (523, 494)
Screenshot: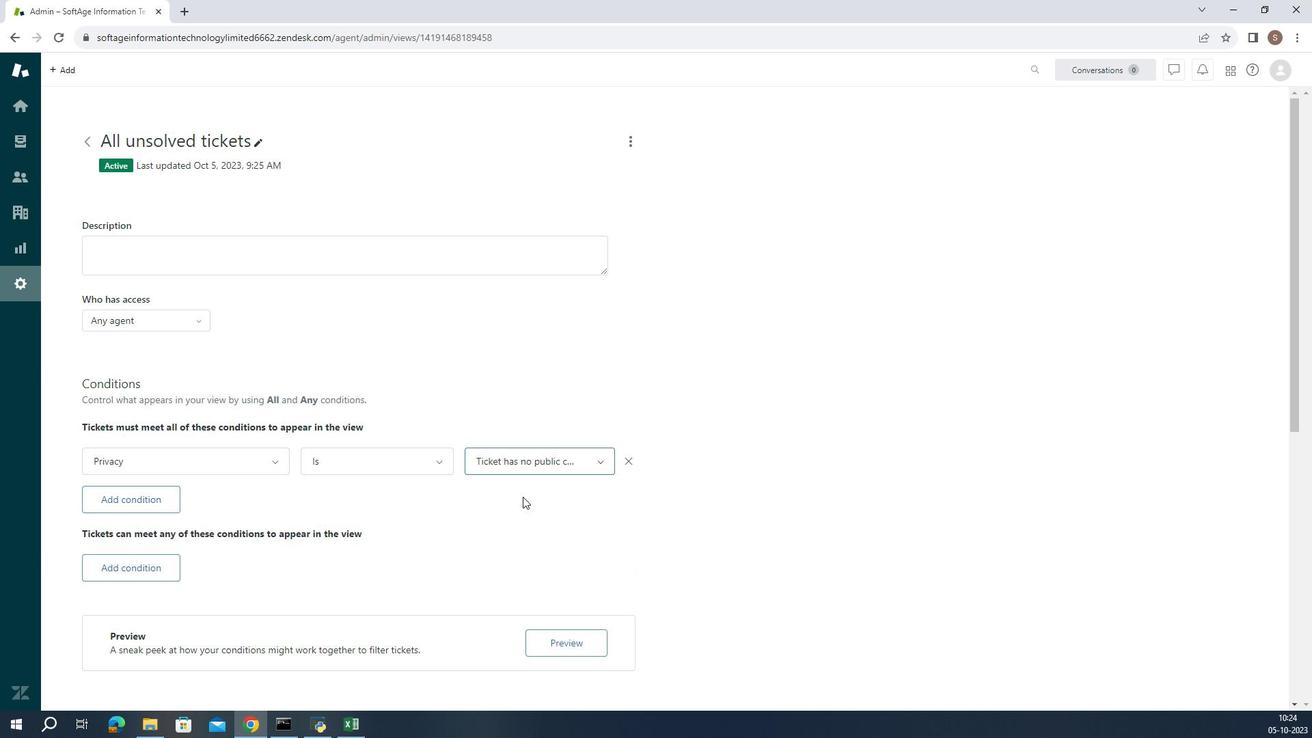 
